 Task: For heading Use Montserrat with brown colour.  font size for heading22,  'Change the font style of data to'Montserrat and font size to 14,  Change the alignment of both headline & data to Align left In the sheet   Elevation Sales log   book
Action: Mouse moved to (24, 130)
Screenshot: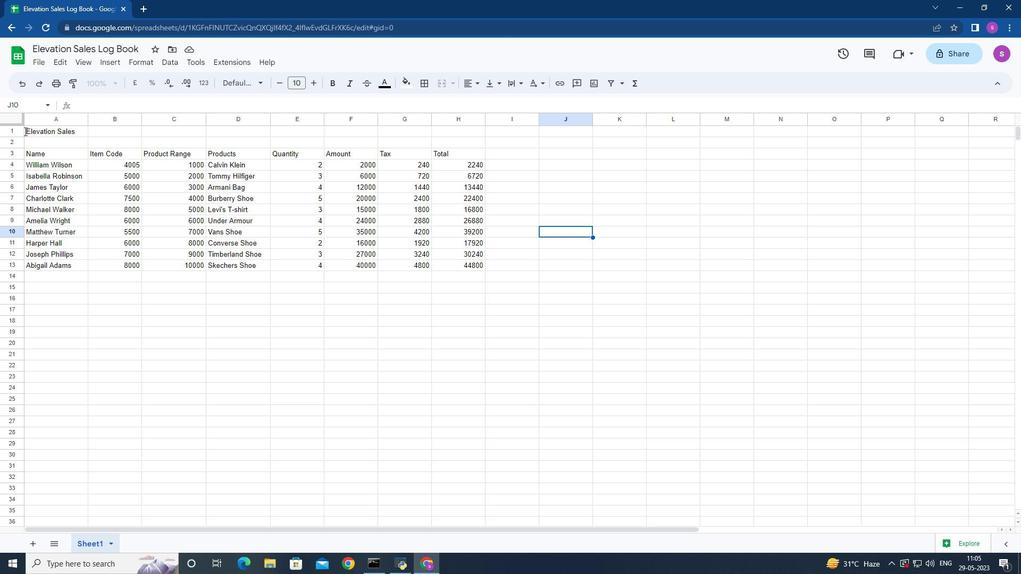 
Action: Mouse pressed left at (24, 130)
Screenshot: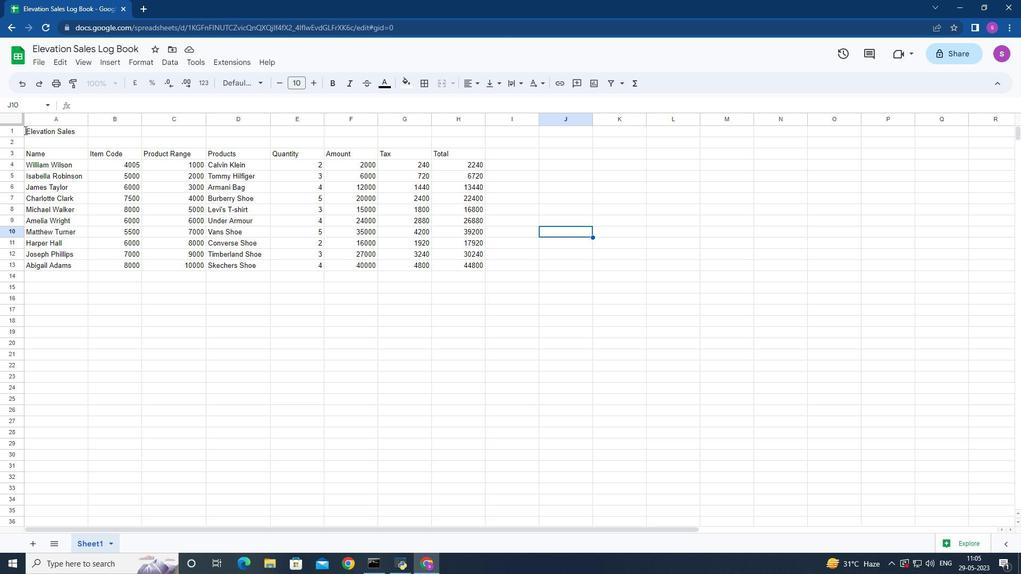 
Action: Mouse moved to (27, 127)
Screenshot: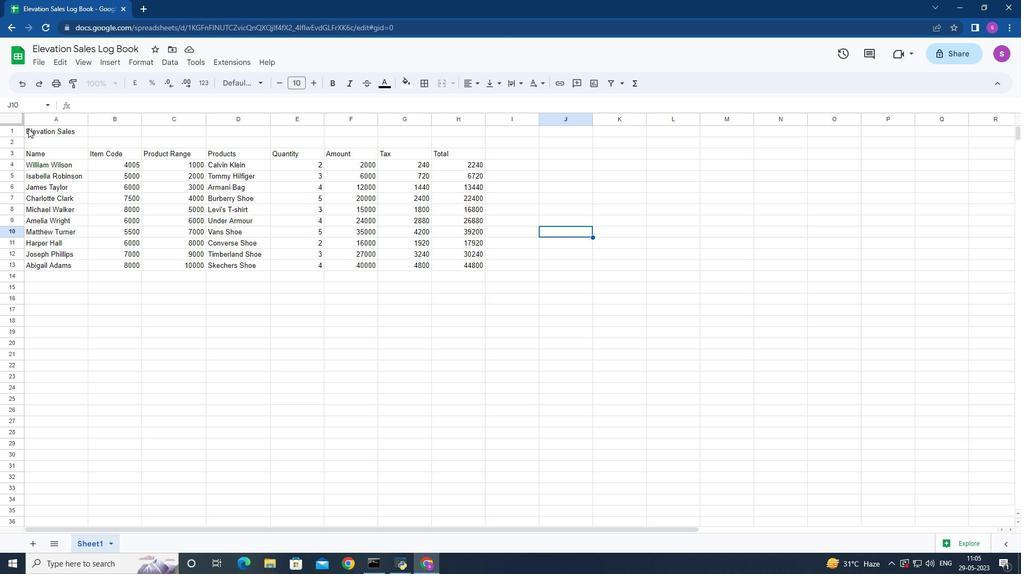 
Action: Mouse pressed left at (27, 127)
Screenshot: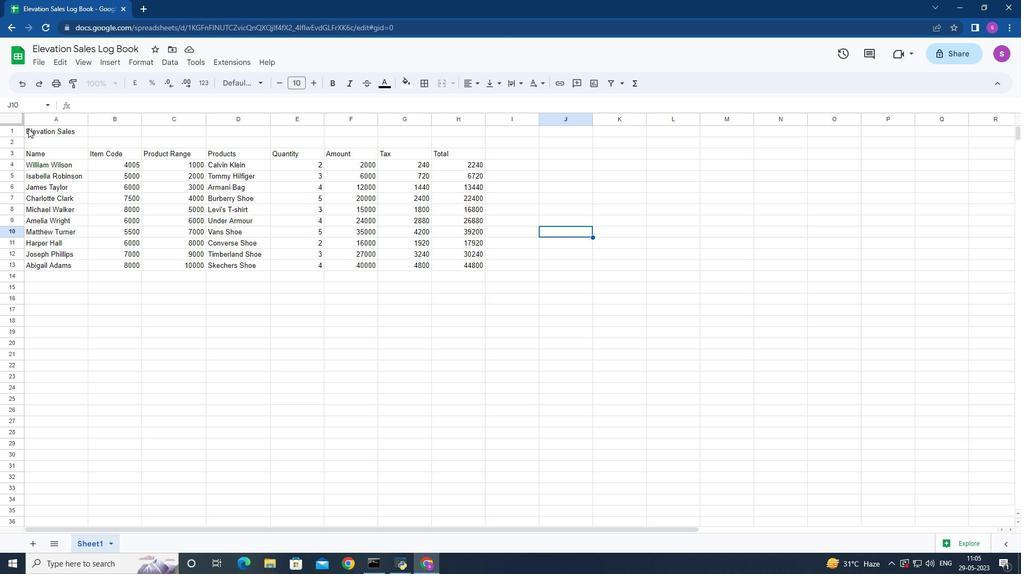 
Action: Mouse moved to (146, 319)
Screenshot: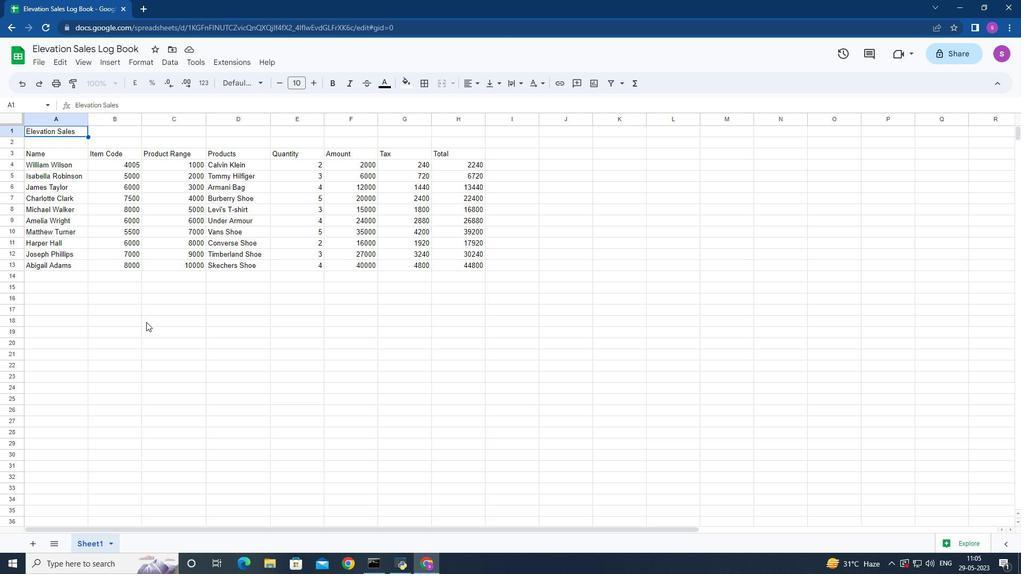 
Action: Mouse pressed left at (146, 319)
Screenshot: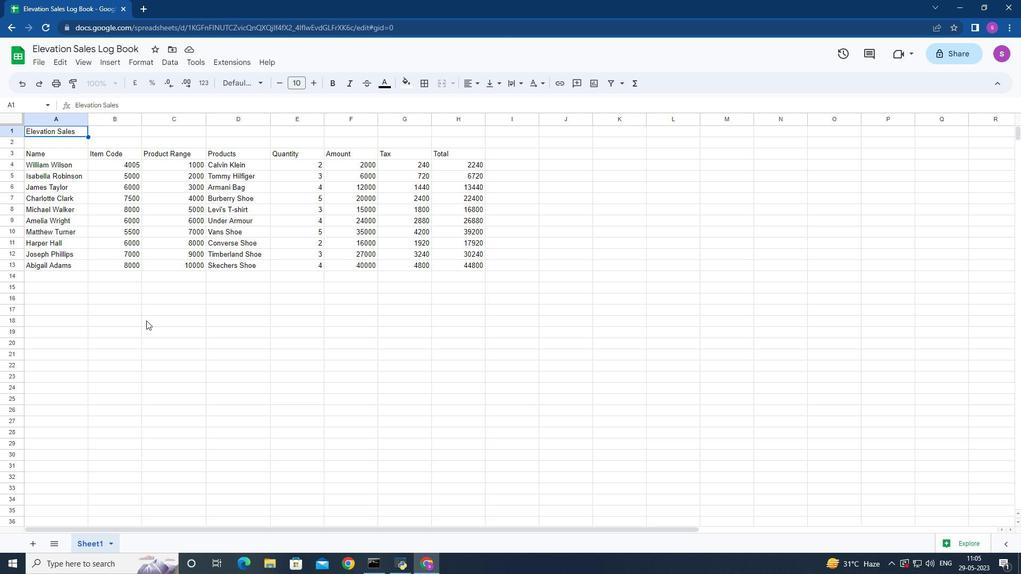 
Action: Mouse moved to (27, 129)
Screenshot: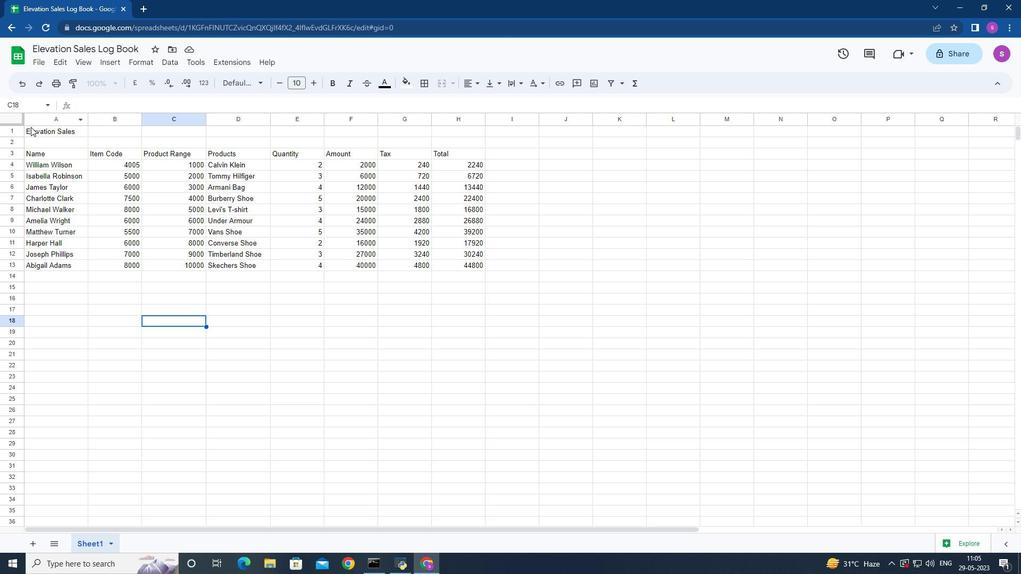 
Action: Mouse pressed left at (27, 129)
Screenshot: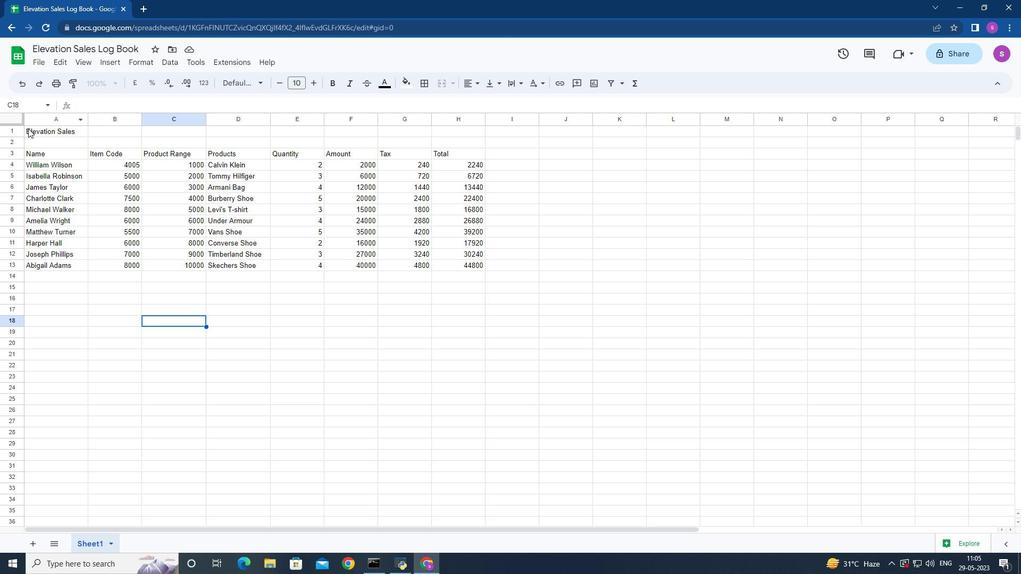 
Action: Mouse moved to (309, 80)
Screenshot: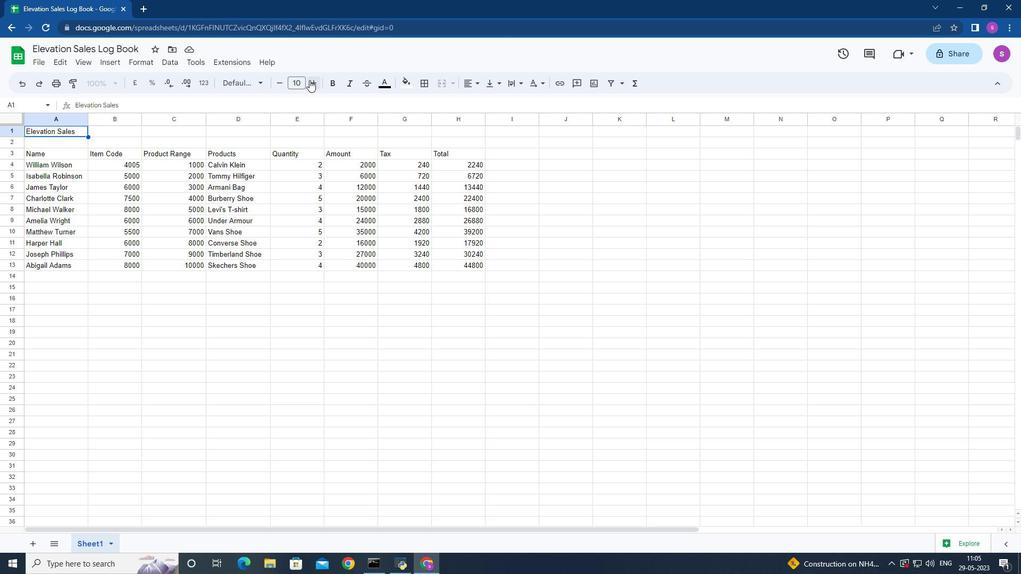 
Action: Mouse pressed left at (309, 80)
Screenshot: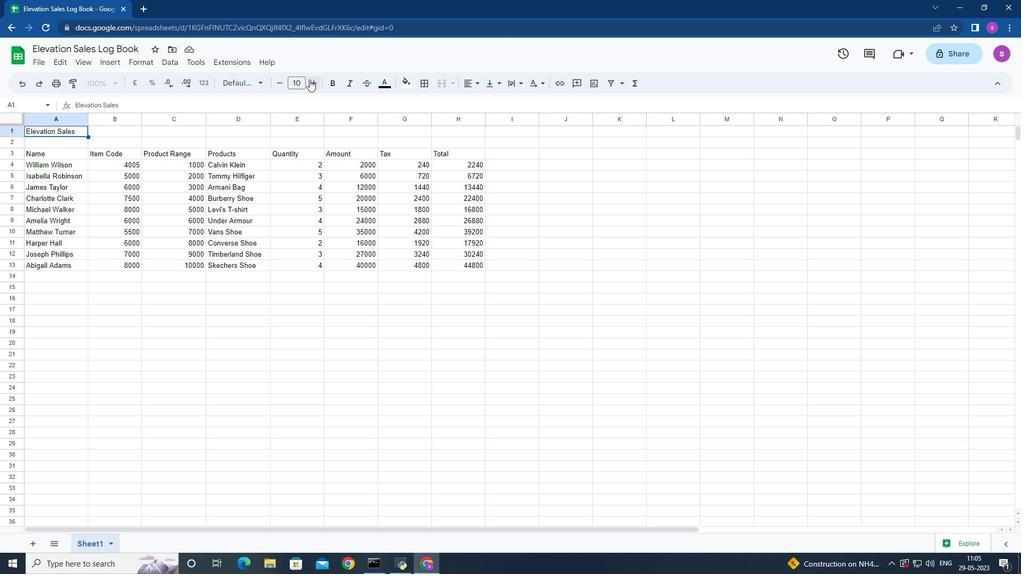 
Action: Mouse moved to (311, 80)
Screenshot: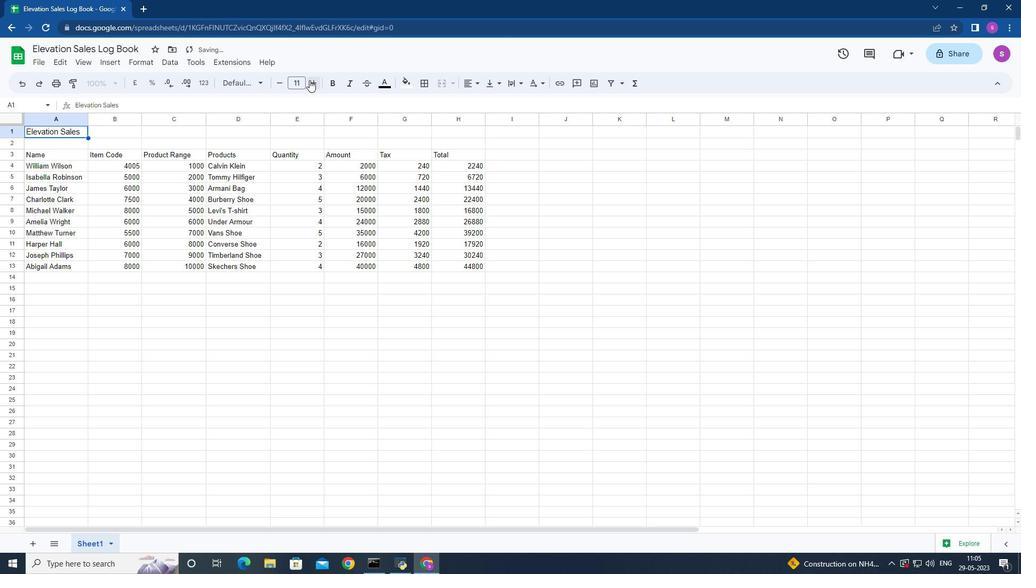 
Action: Mouse pressed left at (311, 80)
Screenshot: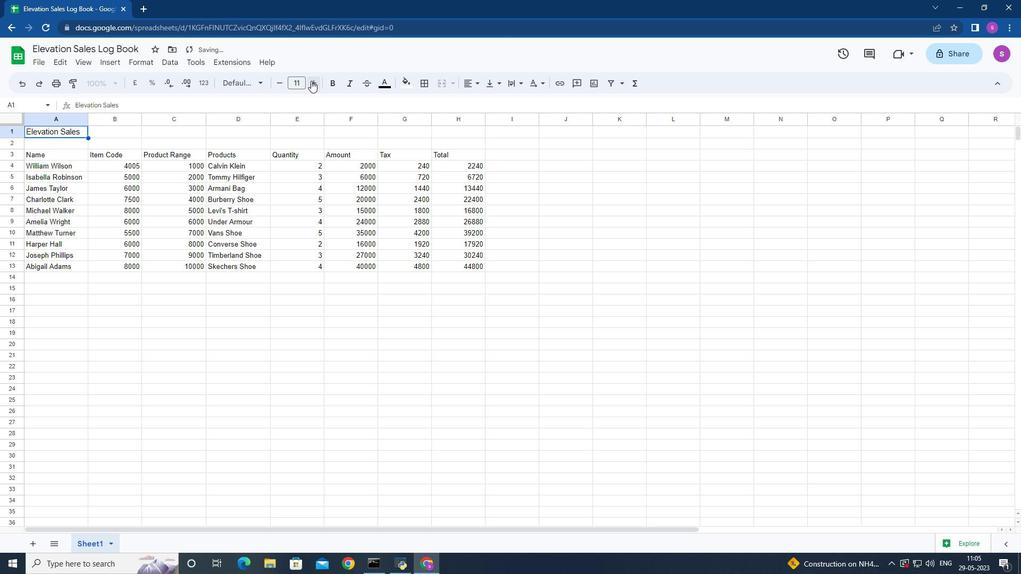 
Action: Mouse pressed left at (311, 80)
Screenshot: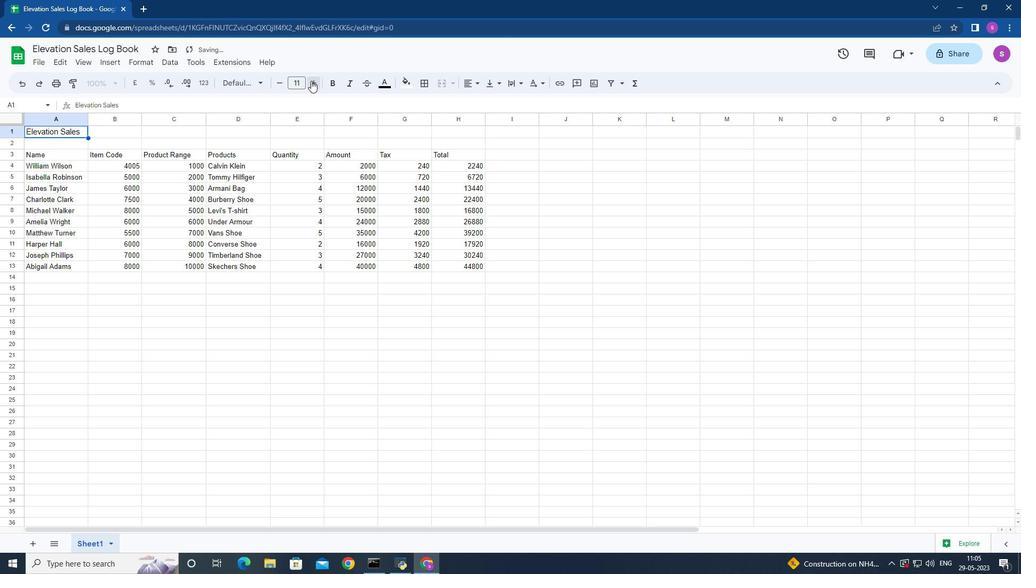 
Action: Mouse pressed left at (311, 80)
Screenshot: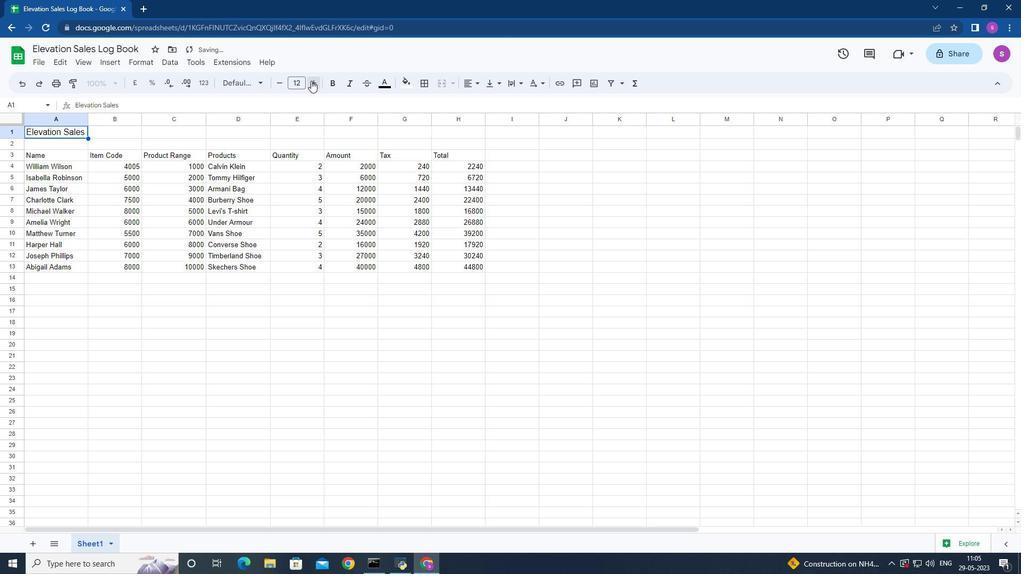 
Action: Mouse moved to (311, 80)
Screenshot: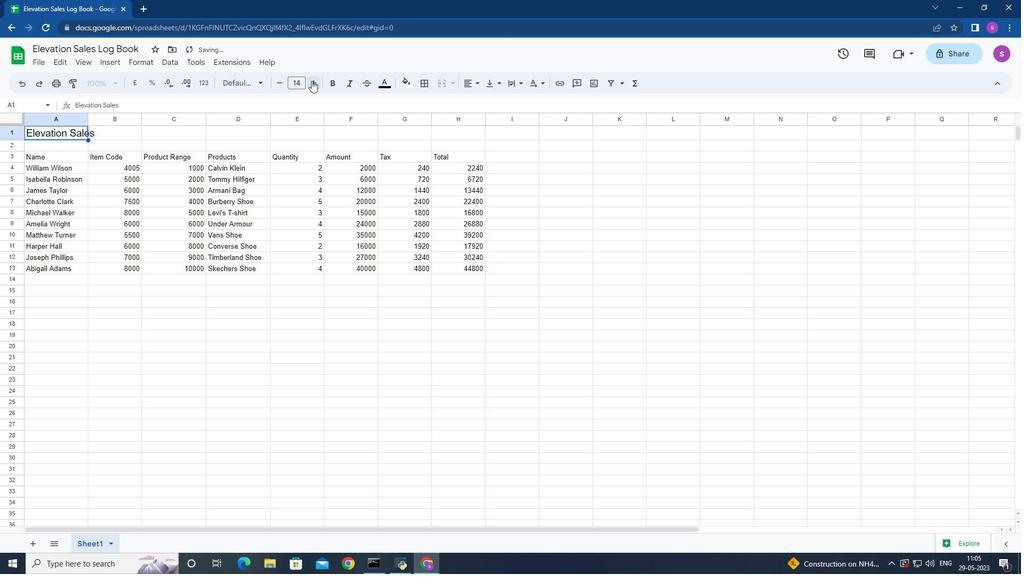 
Action: Mouse pressed left at (311, 80)
Screenshot: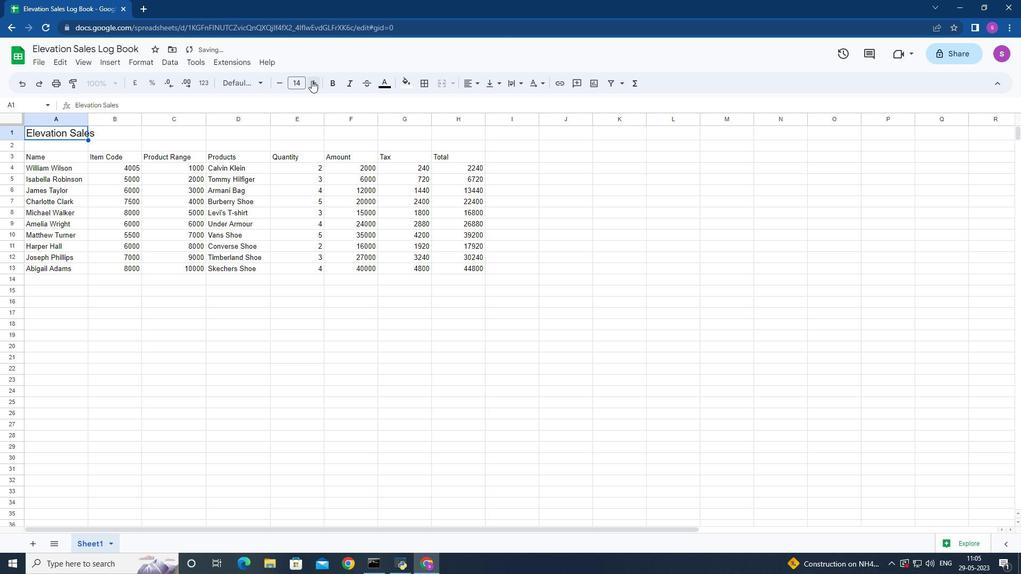 
Action: Mouse pressed left at (311, 80)
Screenshot: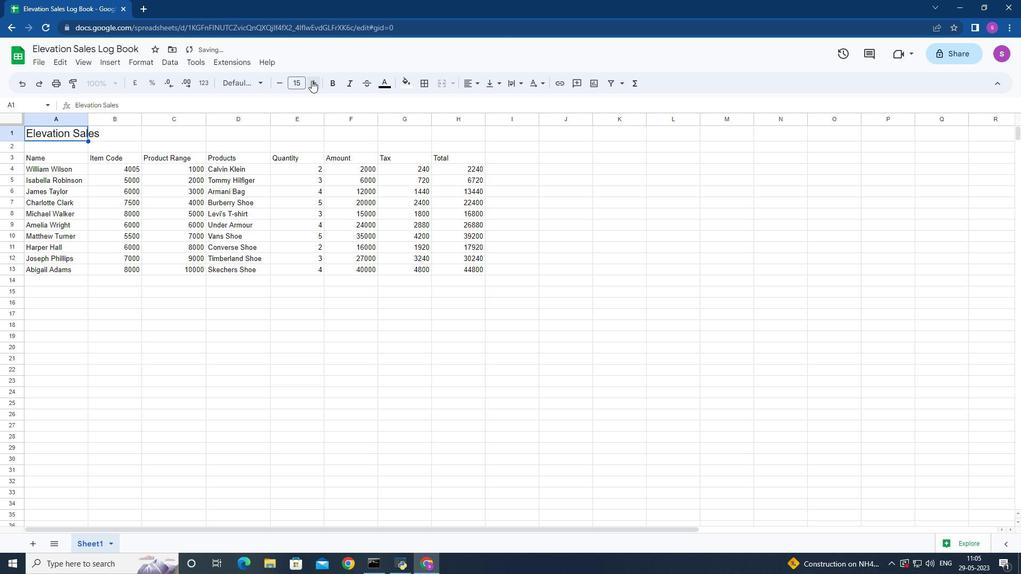 
Action: Mouse pressed left at (311, 80)
Screenshot: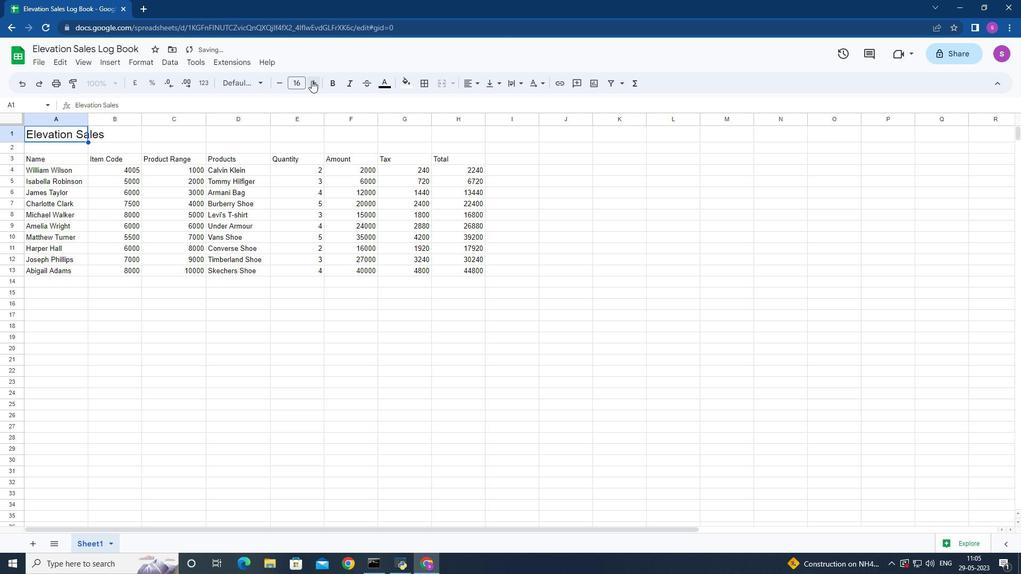 
Action: Mouse pressed left at (311, 80)
Screenshot: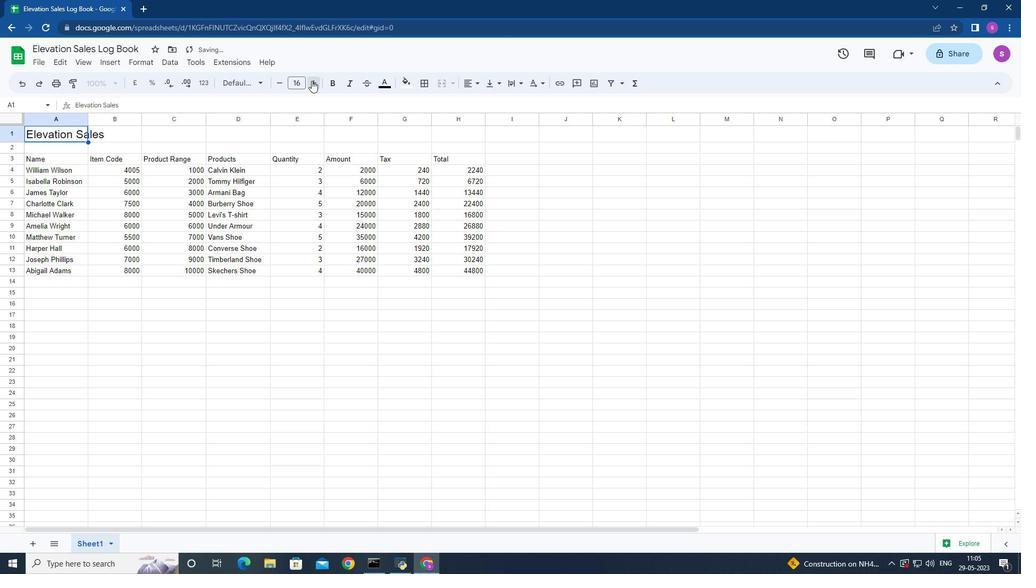 
Action: Mouse pressed left at (311, 80)
Screenshot: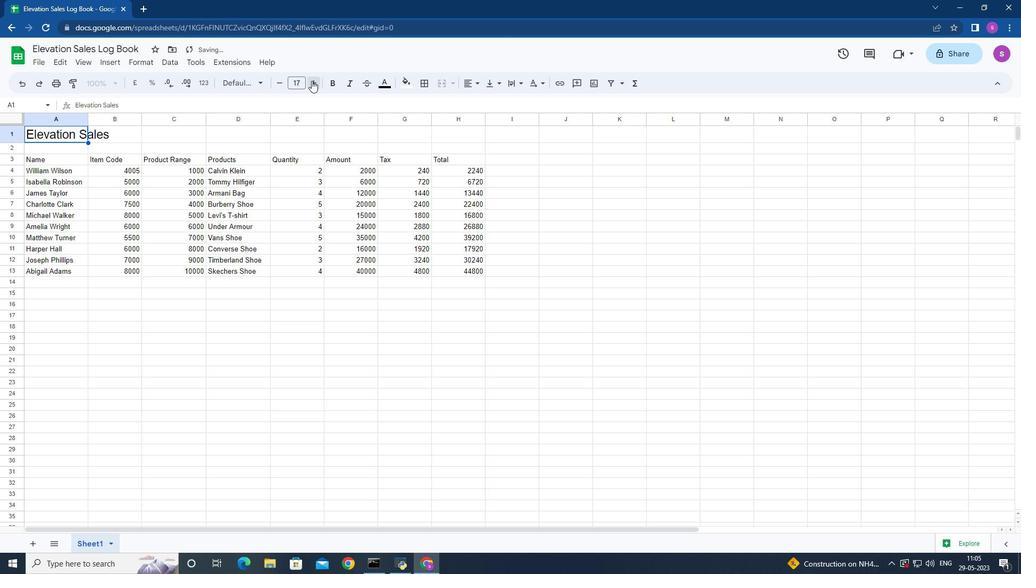 
Action: Mouse pressed left at (311, 80)
Screenshot: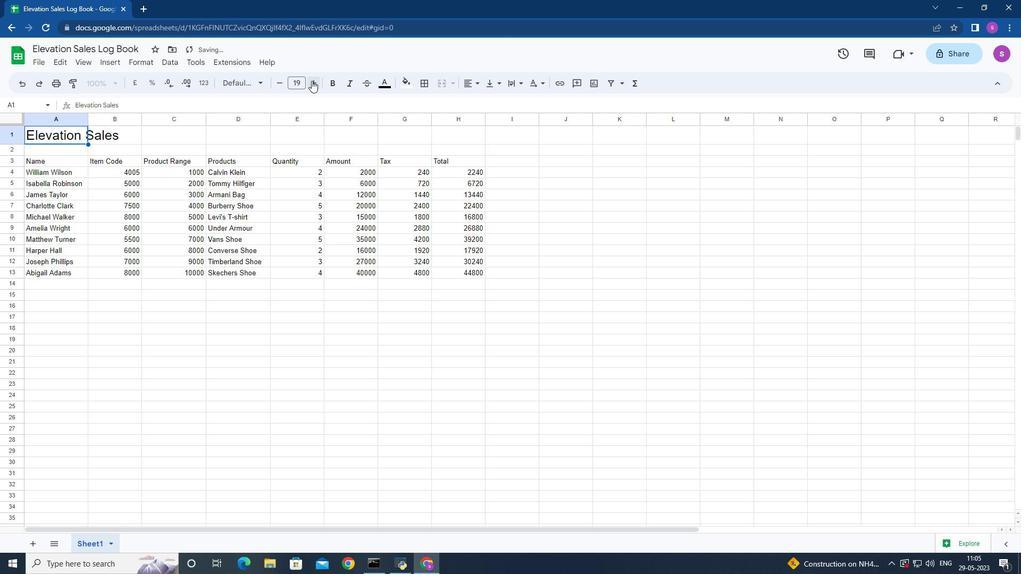 
Action: Mouse pressed left at (311, 80)
Screenshot: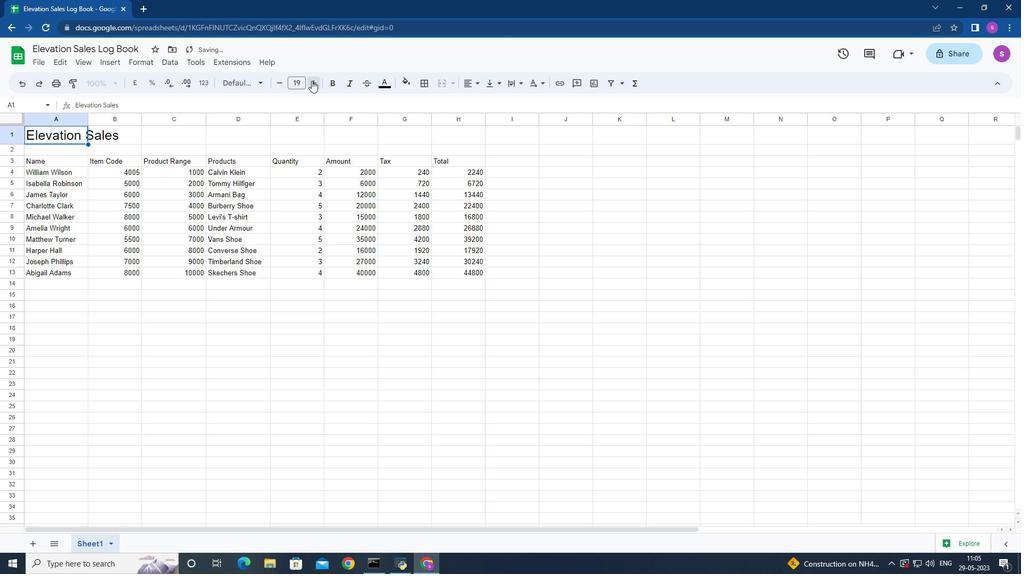 
Action: Mouse pressed left at (311, 80)
Screenshot: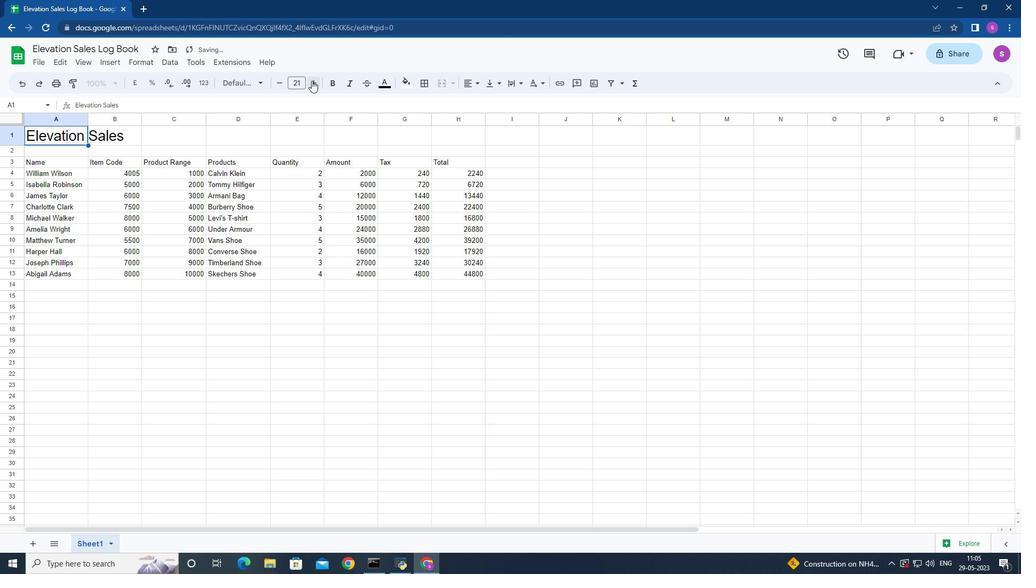 
Action: Mouse moved to (385, 85)
Screenshot: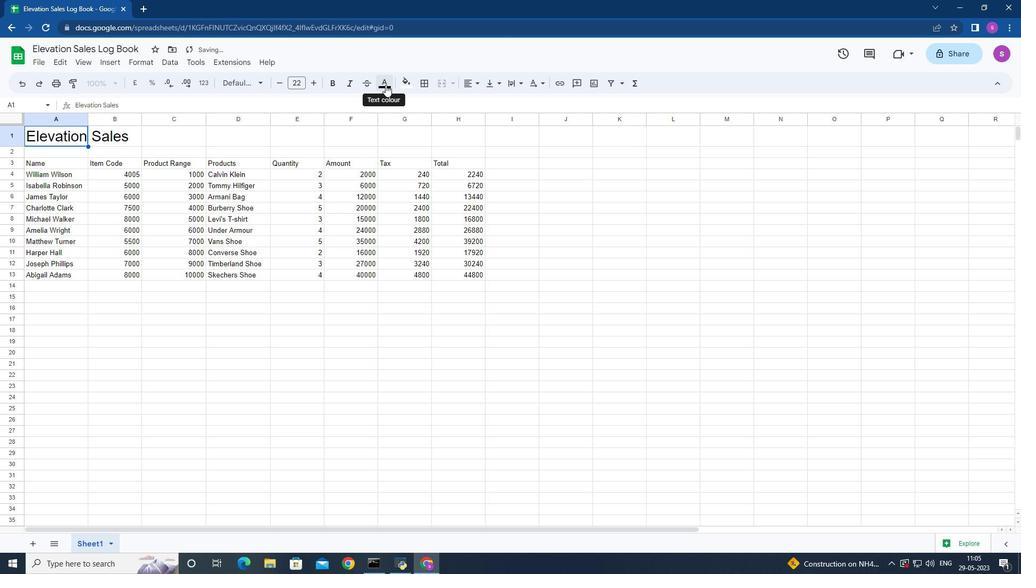 
Action: Mouse pressed left at (385, 85)
Screenshot: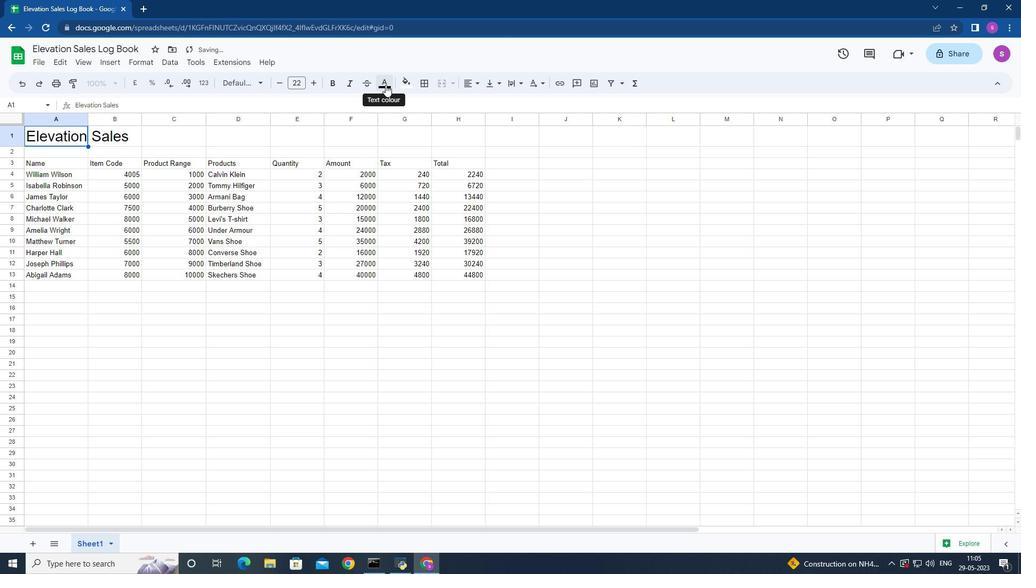 
Action: Mouse moved to (385, 131)
Screenshot: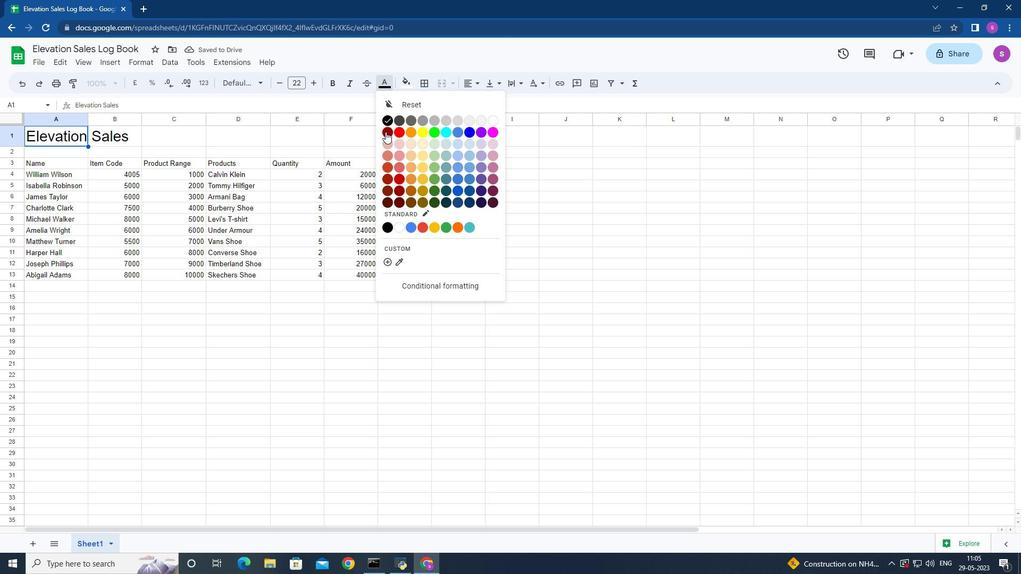 
Action: Mouse pressed left at (385, 131)
Screenshot: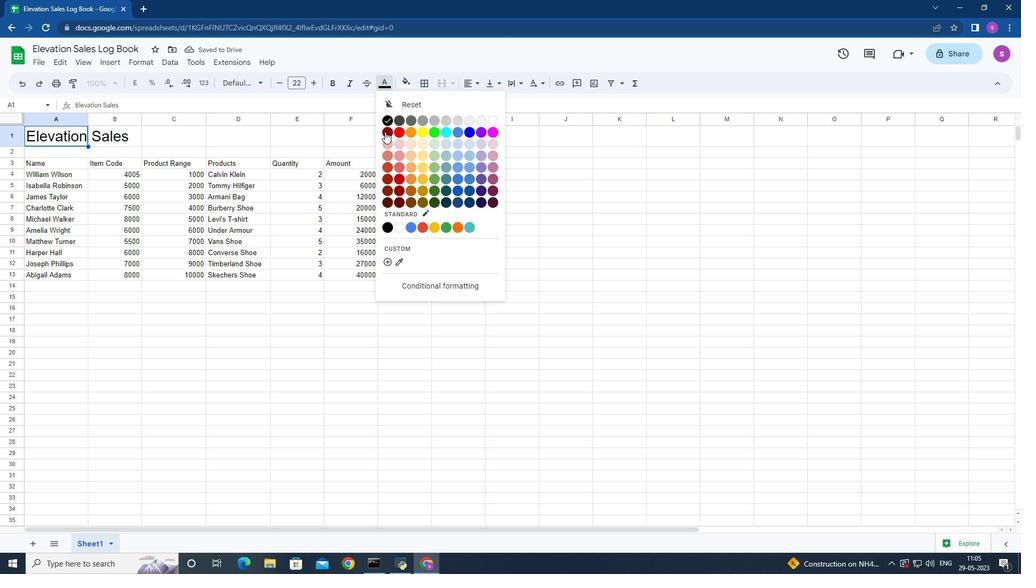 
Action: Mouse moved to (261, 81)
Screenshot: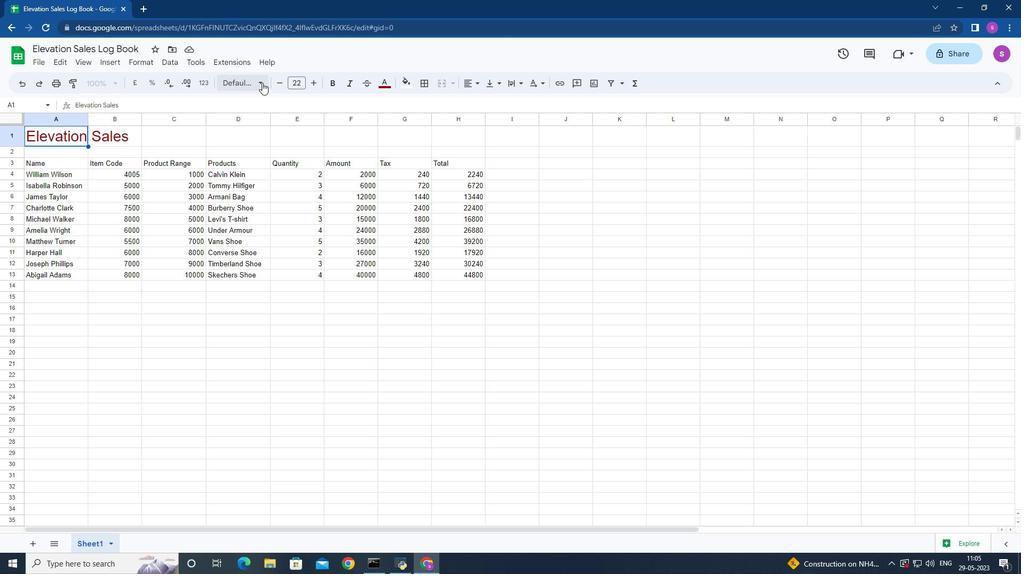 
Action: Mouse pressed left at (261, 81)
Screenshot: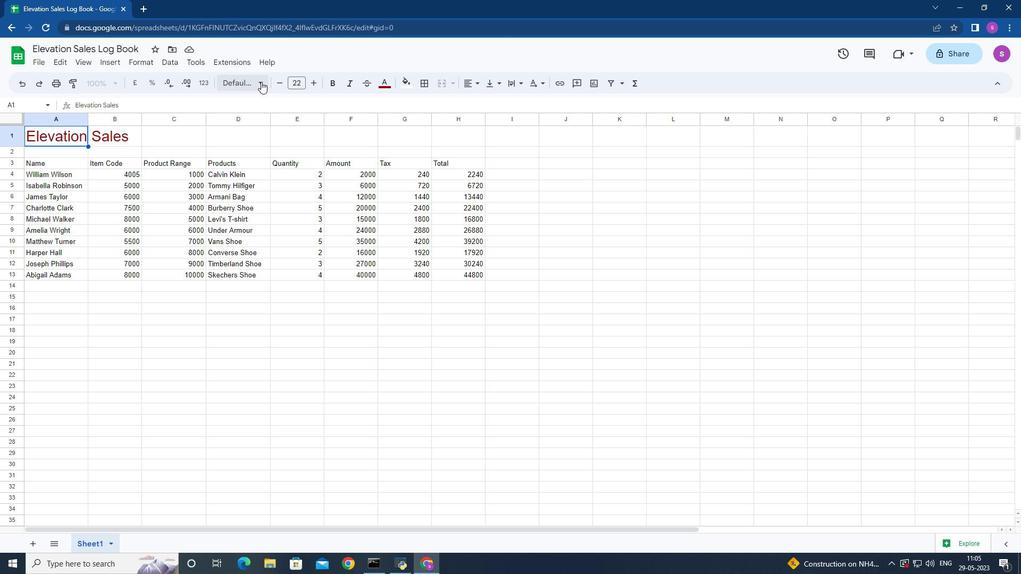
Action: Mouse moved to (275, 440)
Screenshot: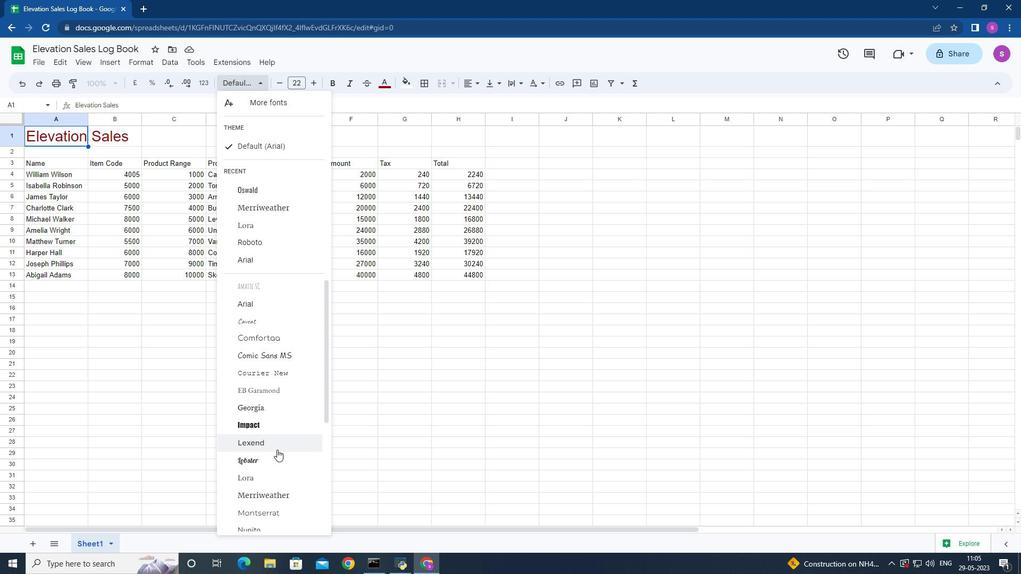 
Action: Mouse scrolled (275, 439) with delta (0, 0)
Screenshot: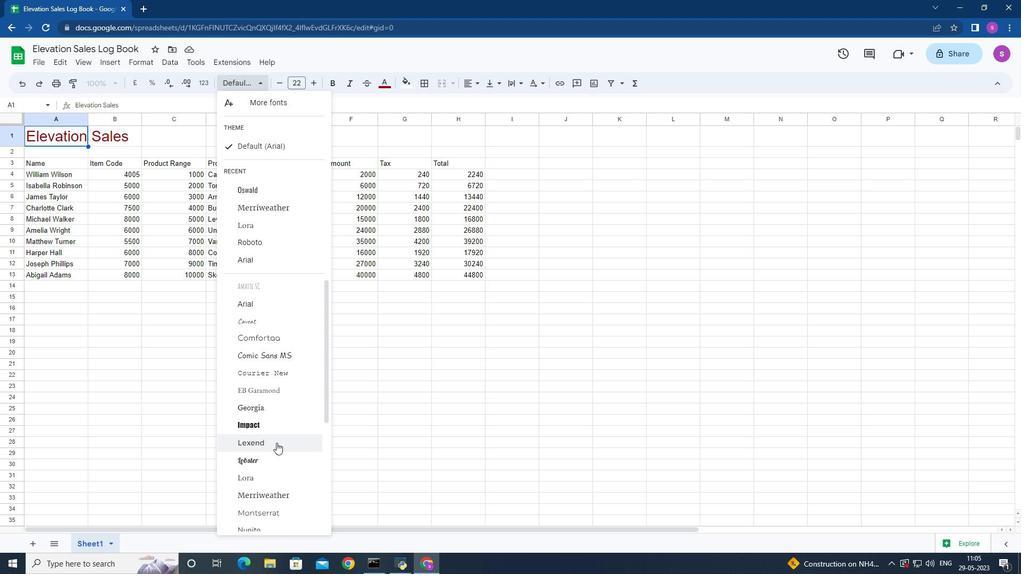 
Action: Mouse moved to (275, 439)
Screenshot: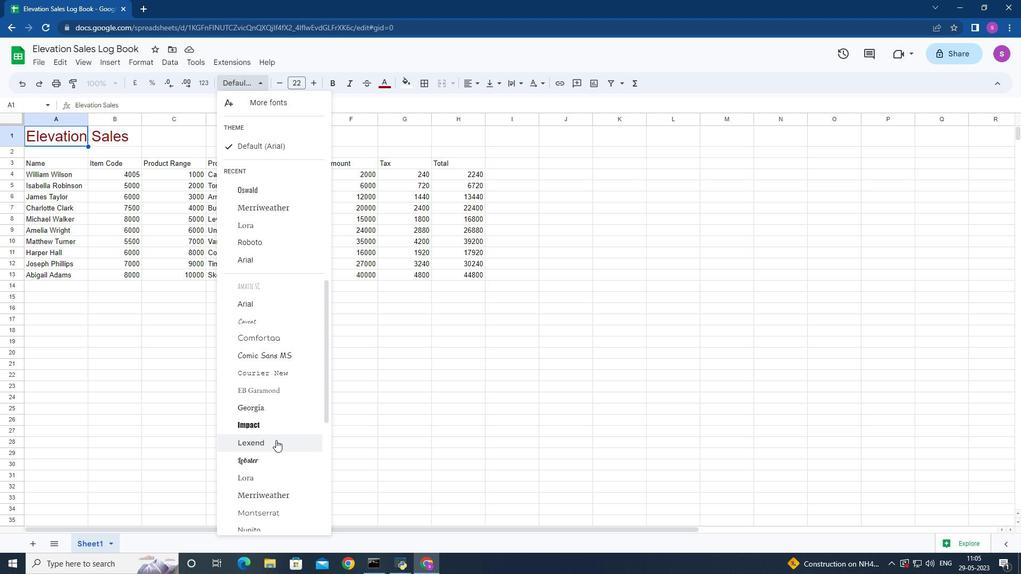 
Action: Mouse scrolled (275, 439) with delta (0, 0)
Screenshot: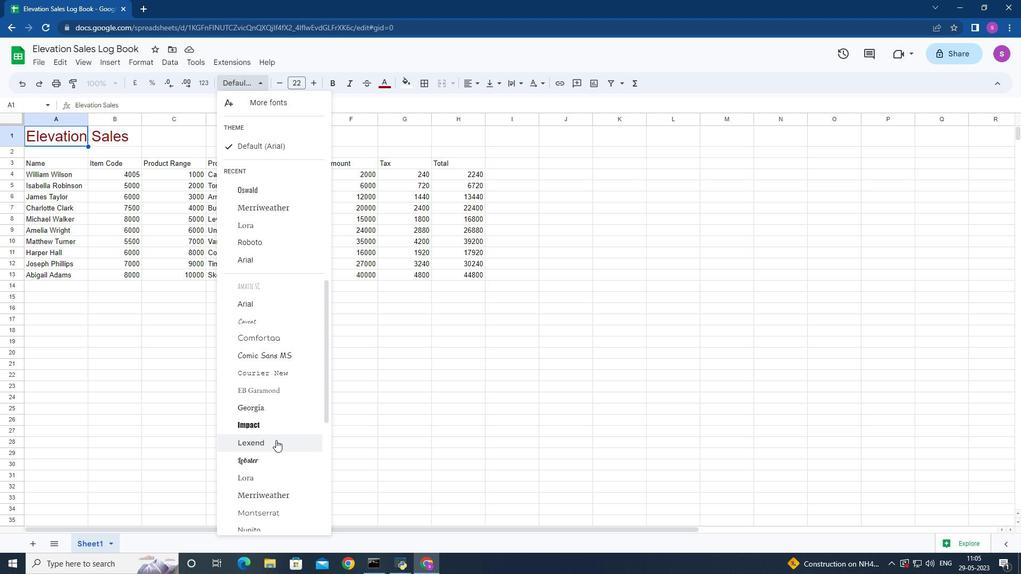 
Action: Mouse moved to (278, 403)
Screenshot: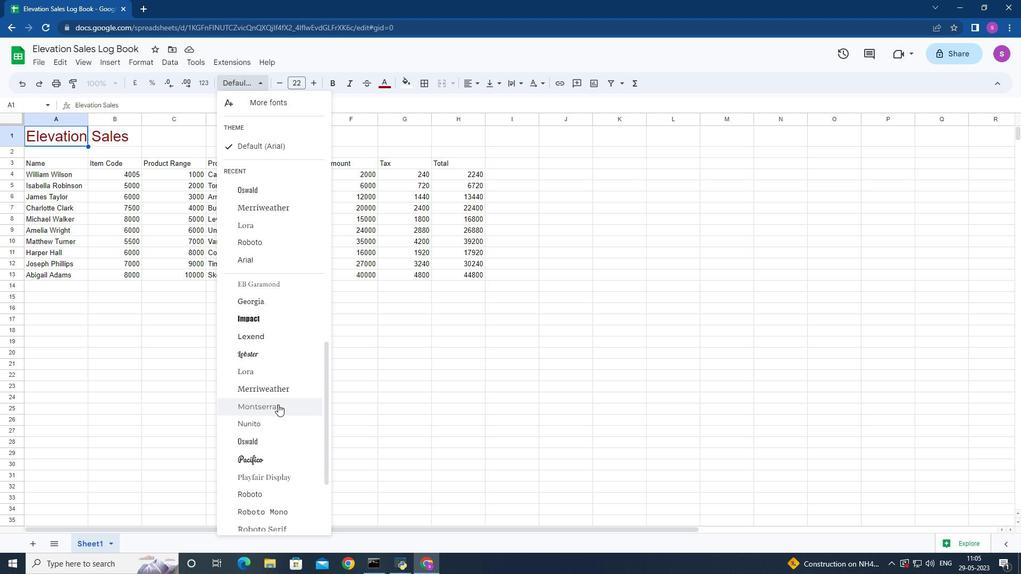 
Action: Mouse pressed left at (278, 403)
Screenshot: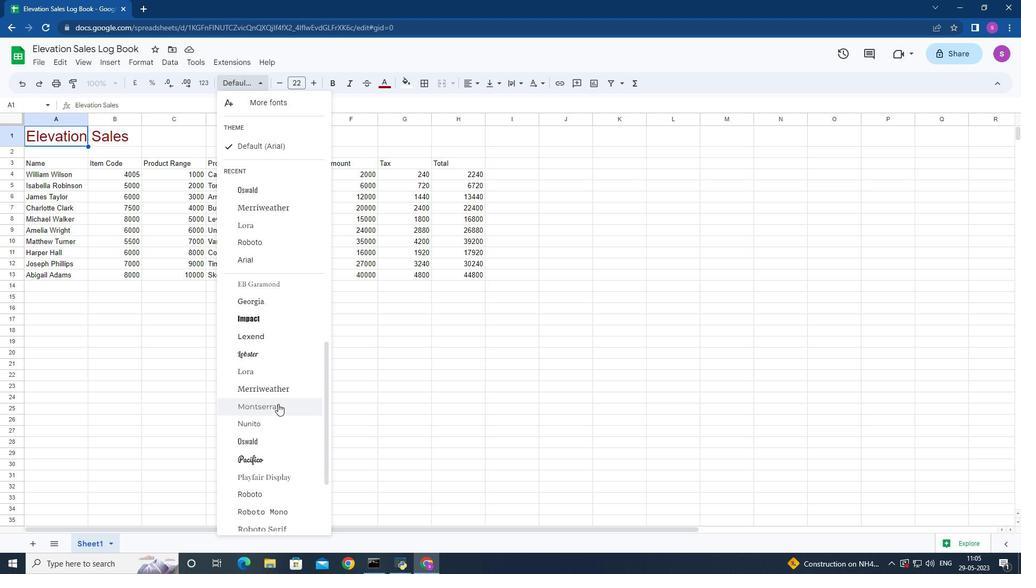 
Action: Mouse moved to (26, 159)
Screenshot: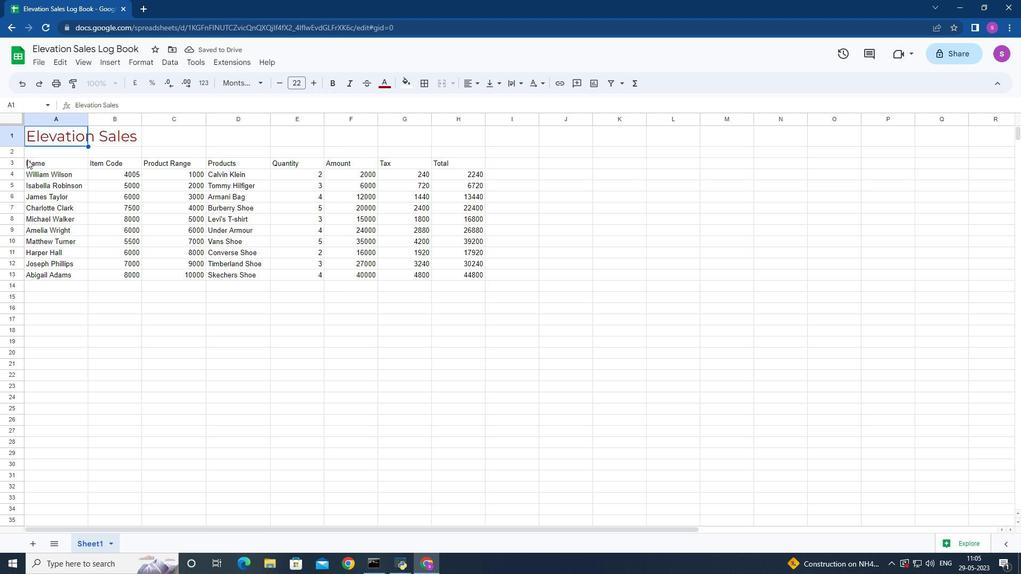 
Action: Mouse pressed left at (26, 159)
Screenshot: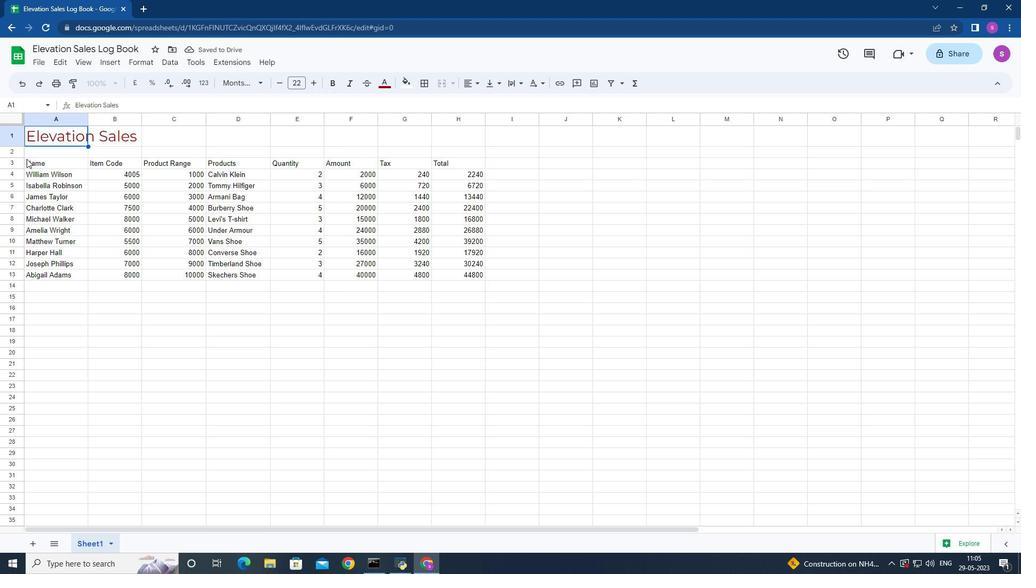 
Action: Mouse moved to (258, 82)
Screenshot: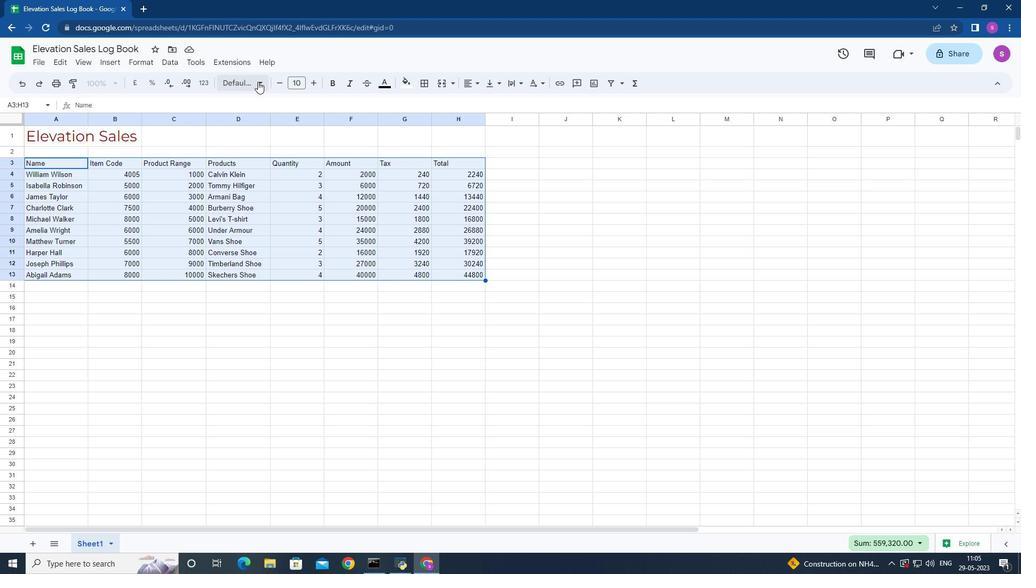 
Action: Mouse pressed left at (258, 82)
Screenshot: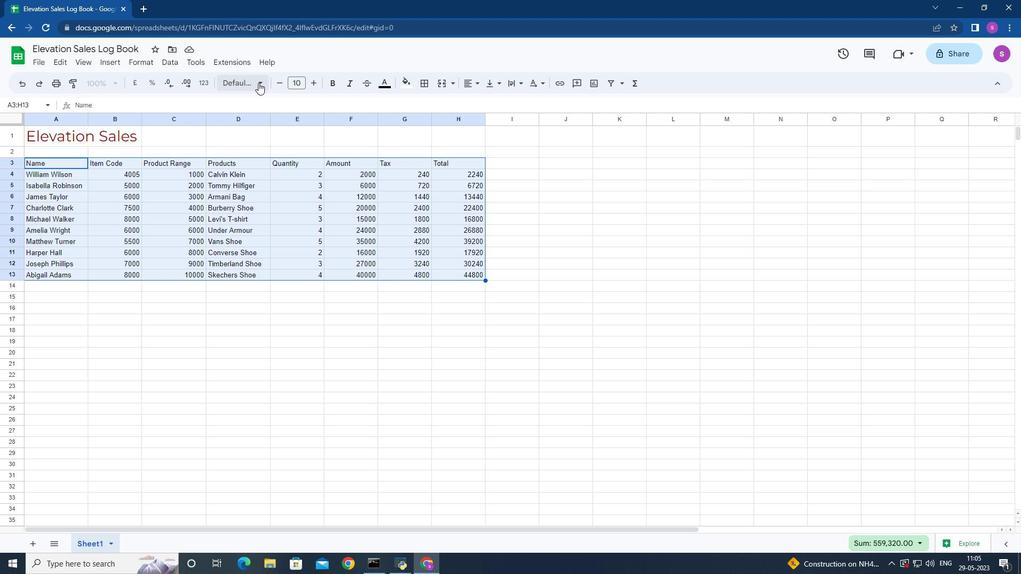 
Action: Mouse moved to (240, 363)
Screenshot: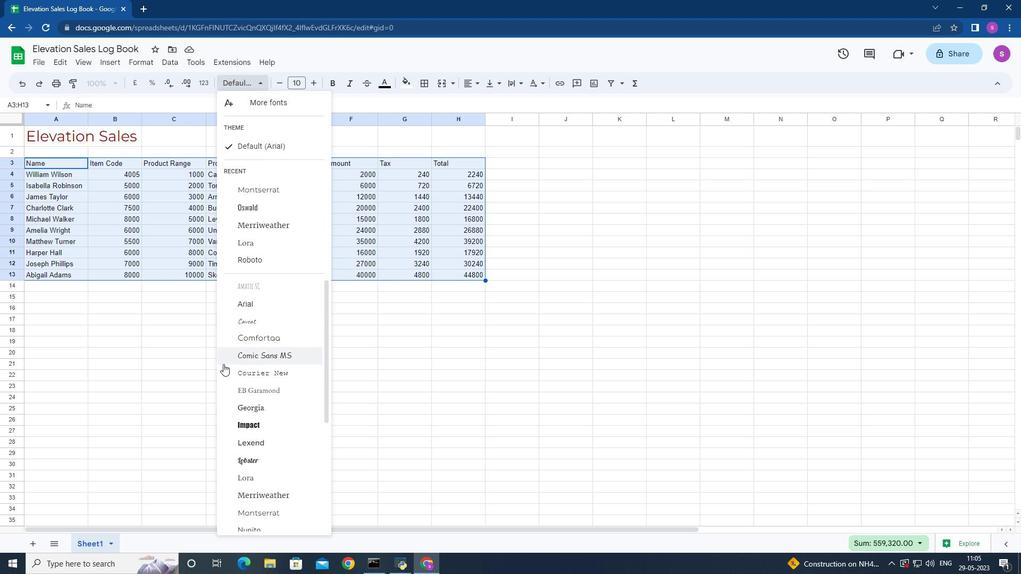 
Action: Mouse scrolled (240, 363) with delta (0, 0)
Screenshot: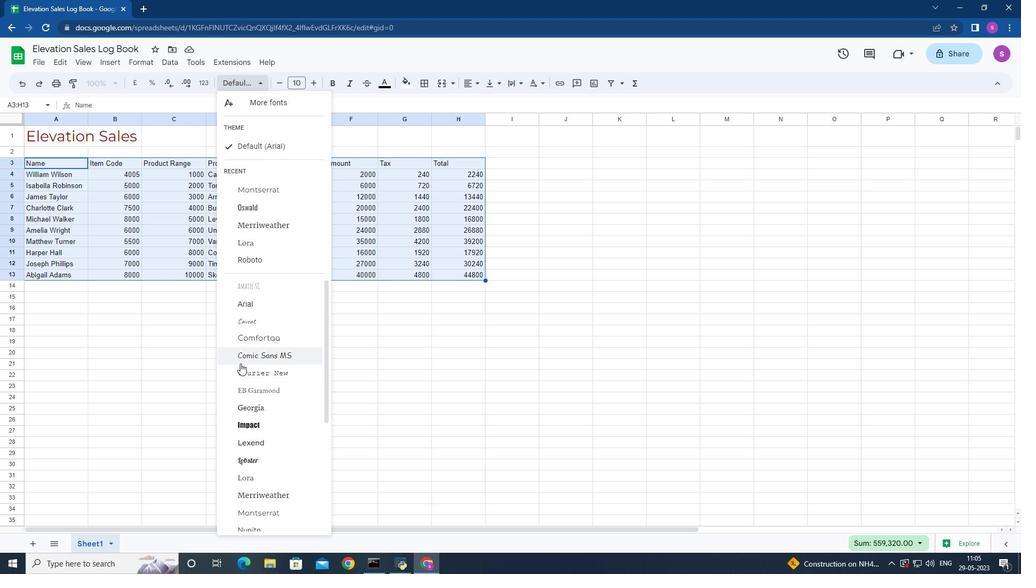 
Action: Mouse moved to (283, 457)
Screenshot: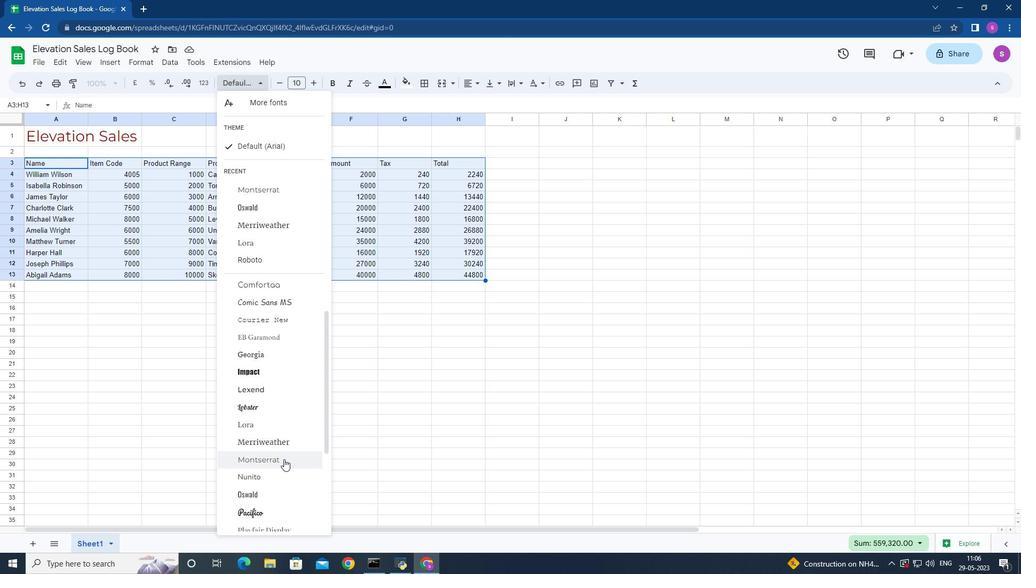 
Action: Mouse pressed left at (283, 457)
Screenshot: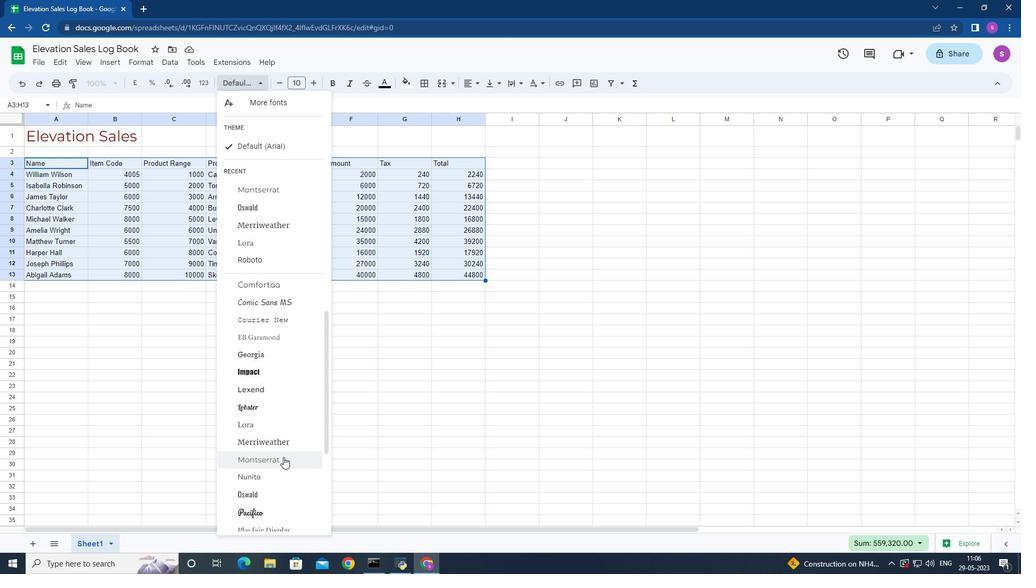 
Action: Mouse moved to (310, 85)
Screenshot: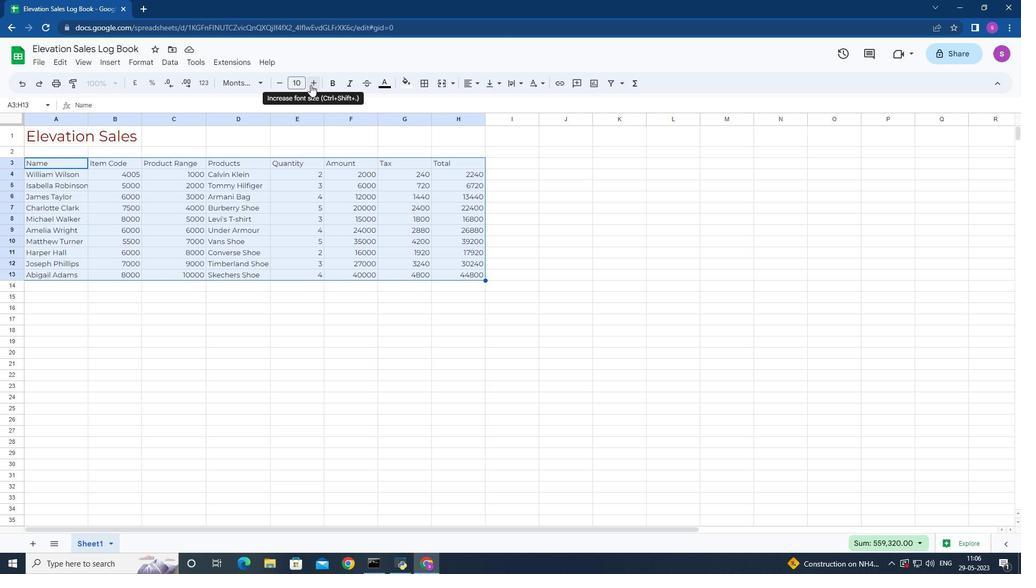 
Action: Mouse pressed left at (310, 85)
Screenshot: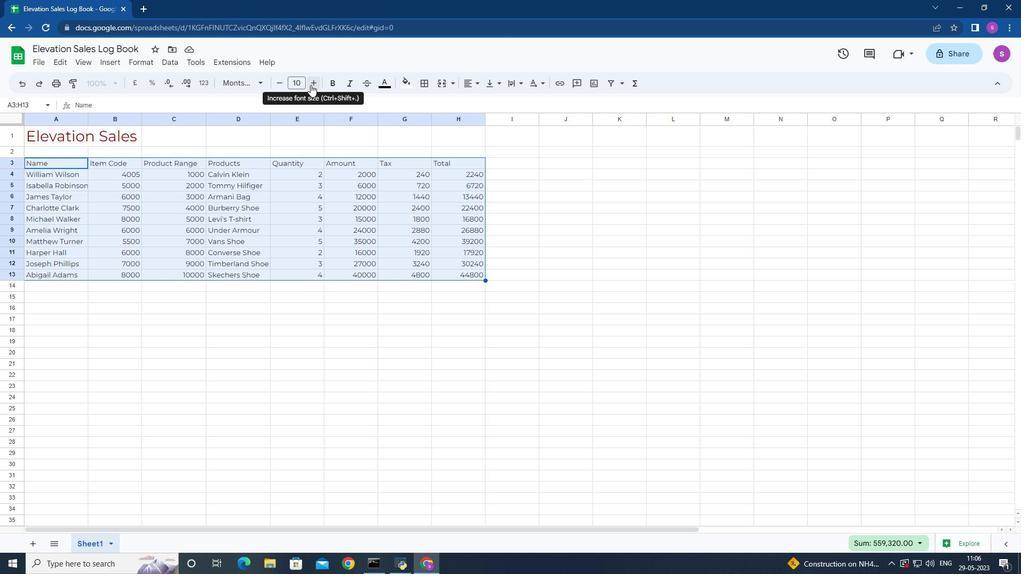 
Action: Mouse moved to (310, 85)
Screenshot: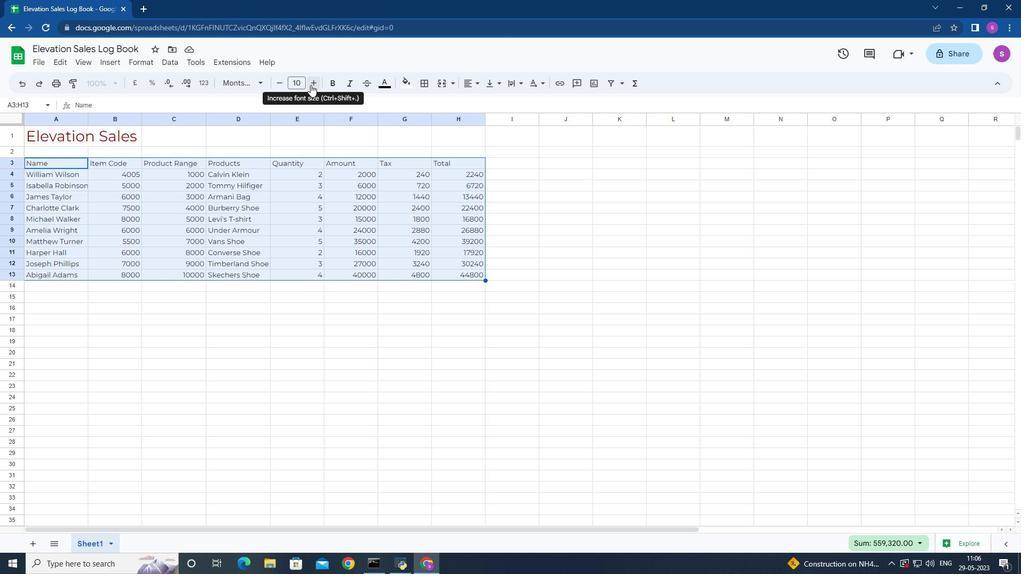 
Action: Mouse pressed left at (310, 85)
Screenshot: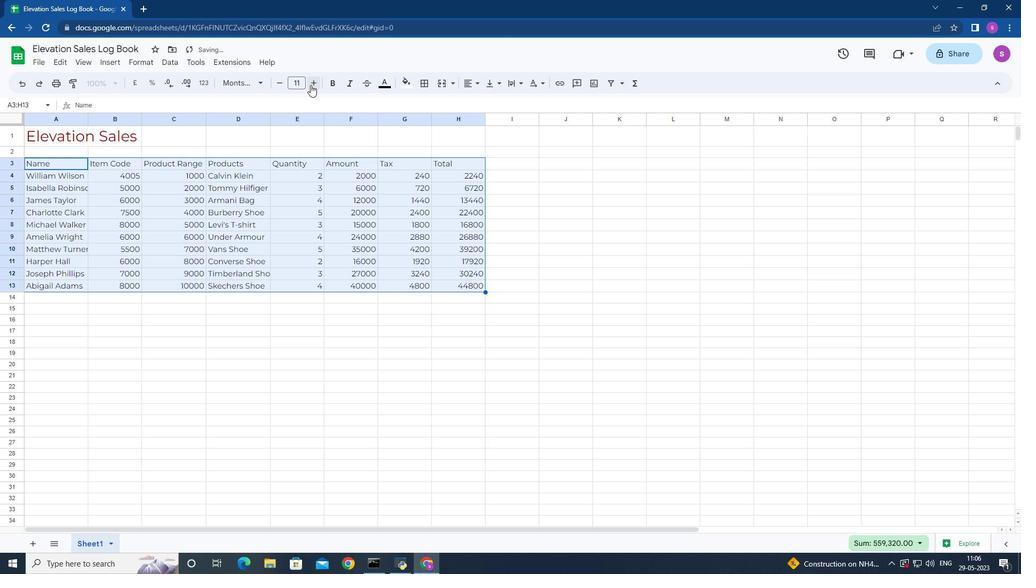 
Action: Mouse pressed left at (310, 85)
Screenshot: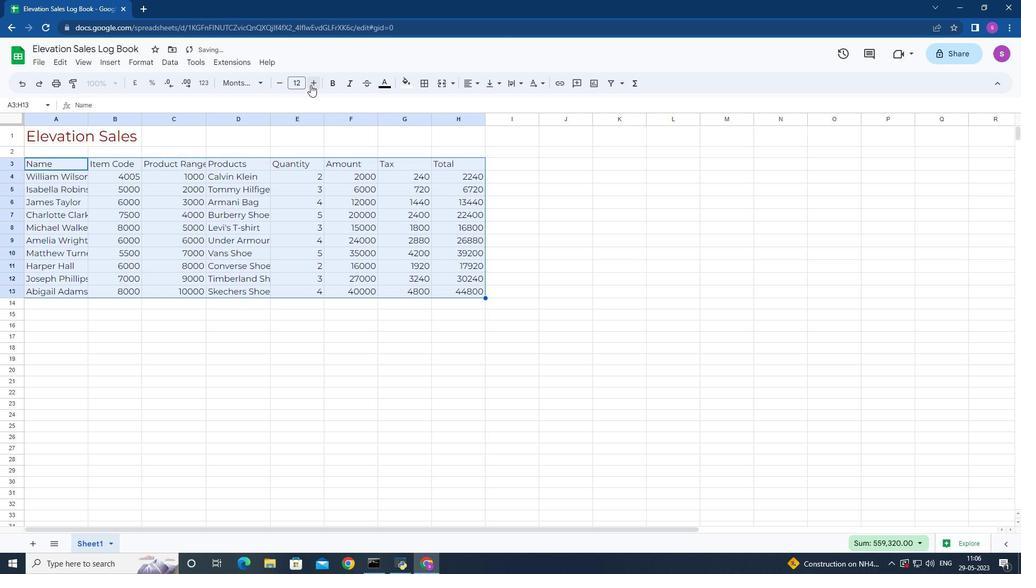 
Action: Mouse pressed left at (310, 85)
Screenshot: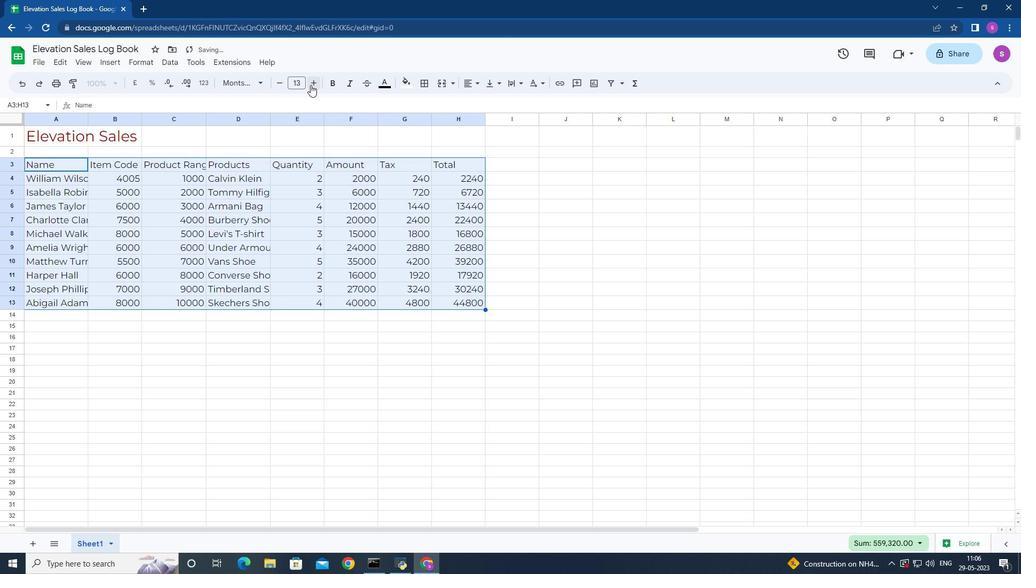 
Action: Mouse moved to (270, 123)
Screenshot: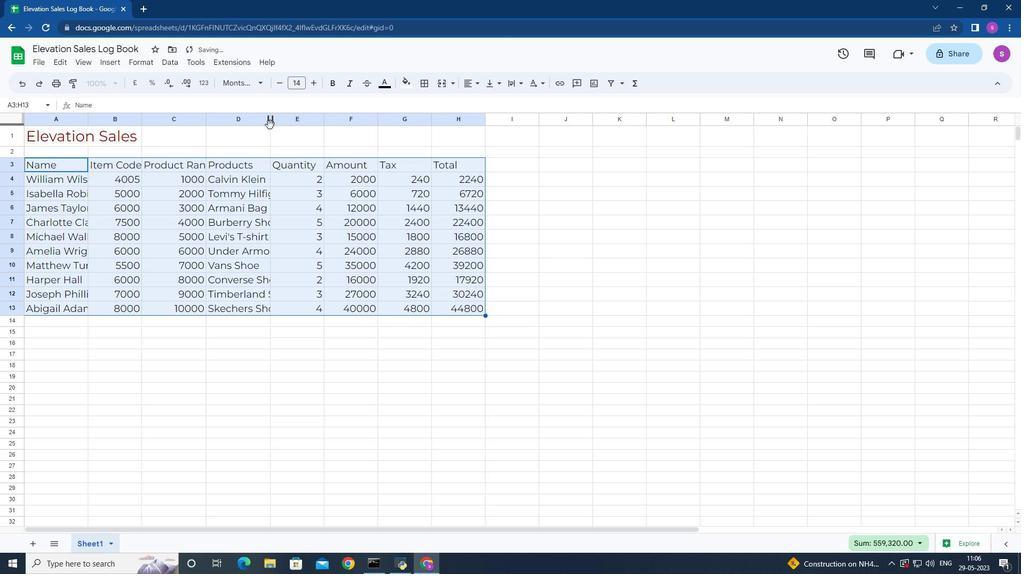 
Action: Mouse pressed left at (270, 123)
Screenshot: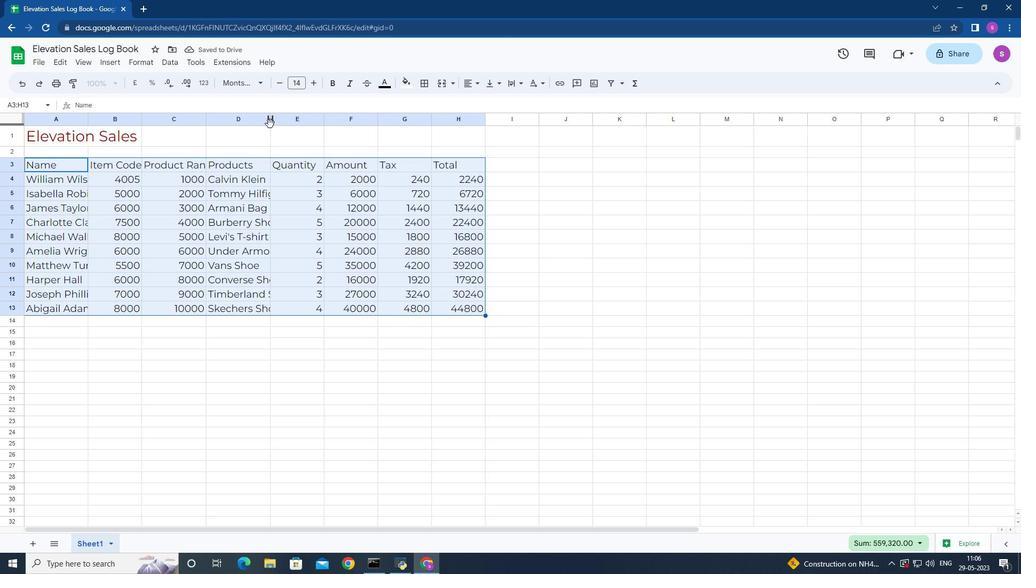 
Action: Mouse moved to (467, 84)
Screenshot: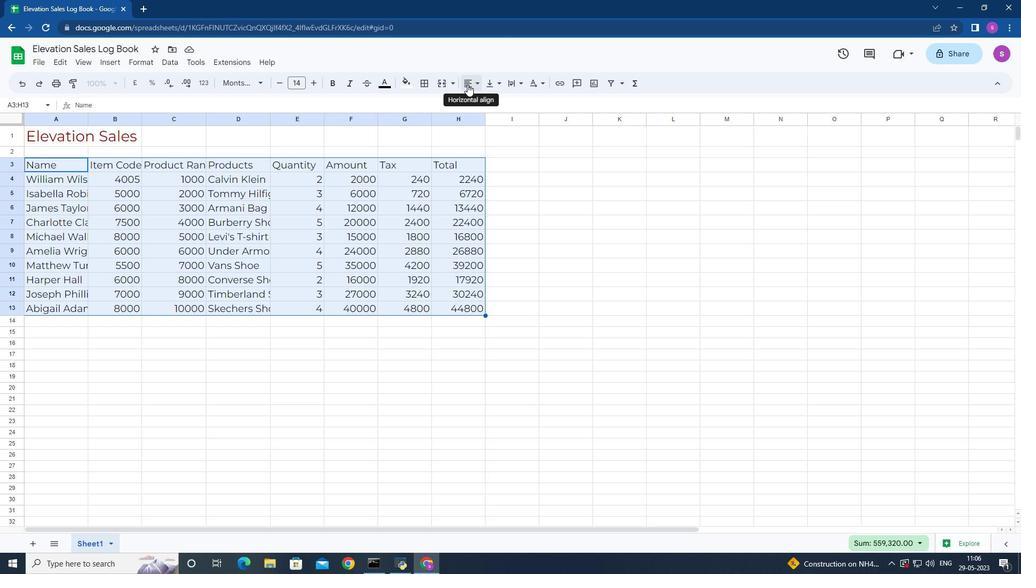 
Action: Mouse pressed left at (467, 84)
Screenshot: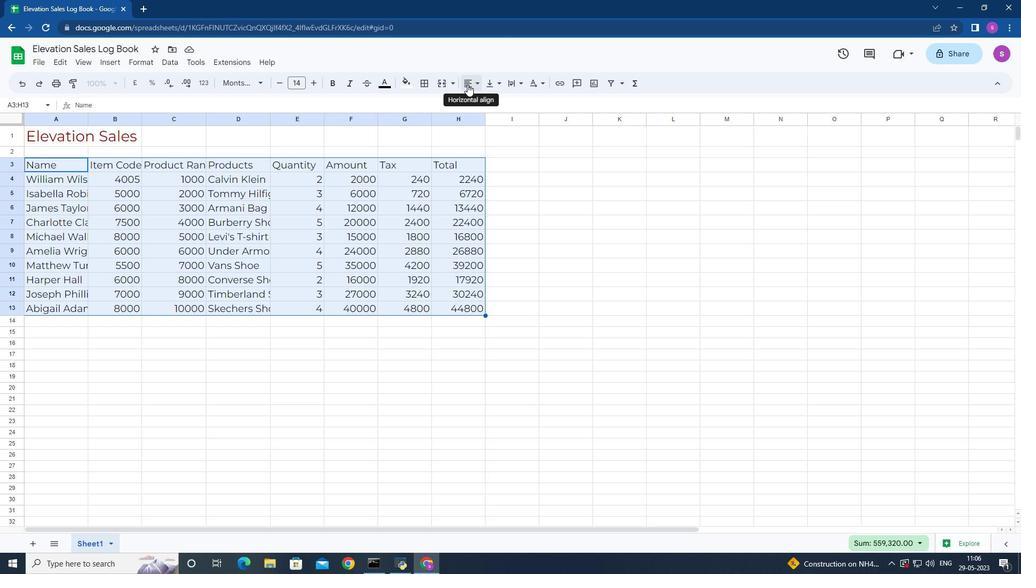 
Action: Mouse moved to (467, 105)
Screenshot: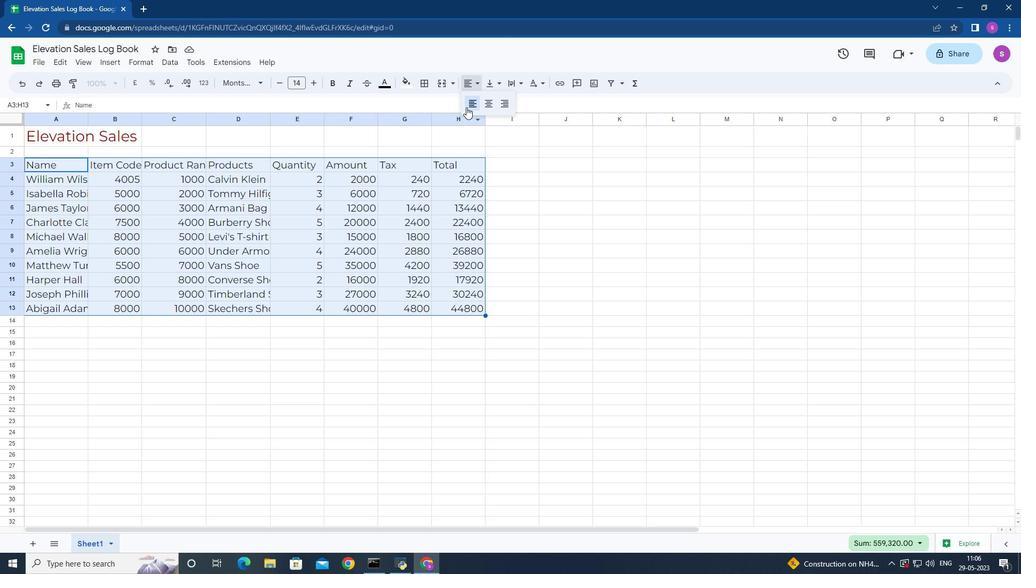 
Action: Mouse pressed left at (467, 105)
Screenshot: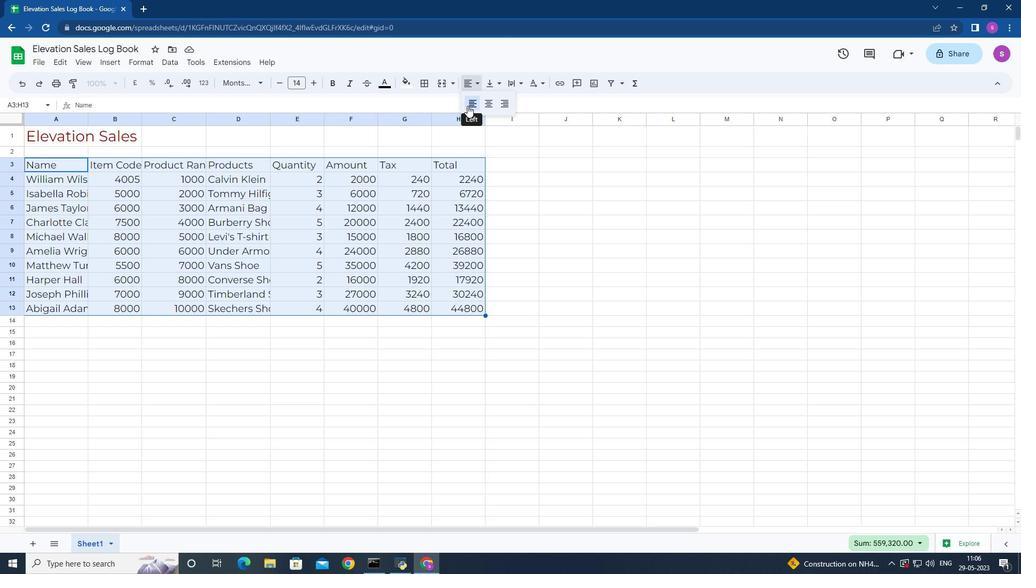 
Action: Mouse moved to (572, 301)
Screenshot: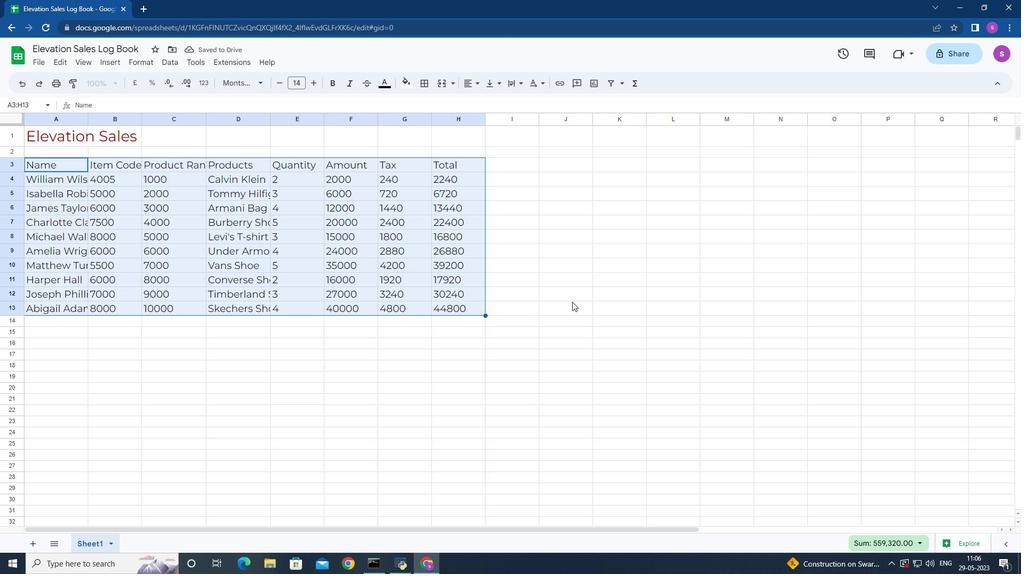 
Action: Mouse pressed left at (572, 301)
Screenshot: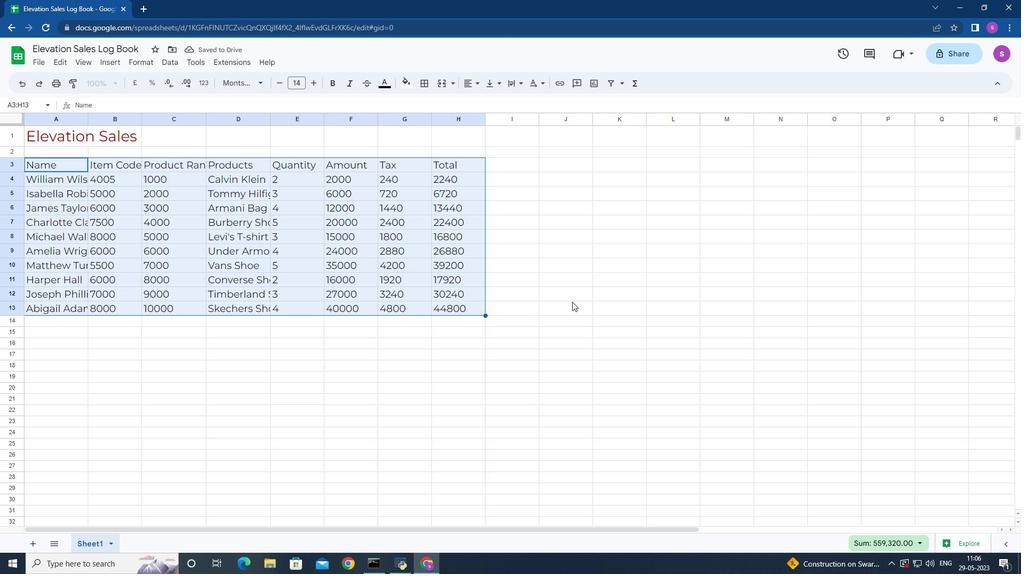 
Action: Mouse moved to (207, 121)
Screenshot: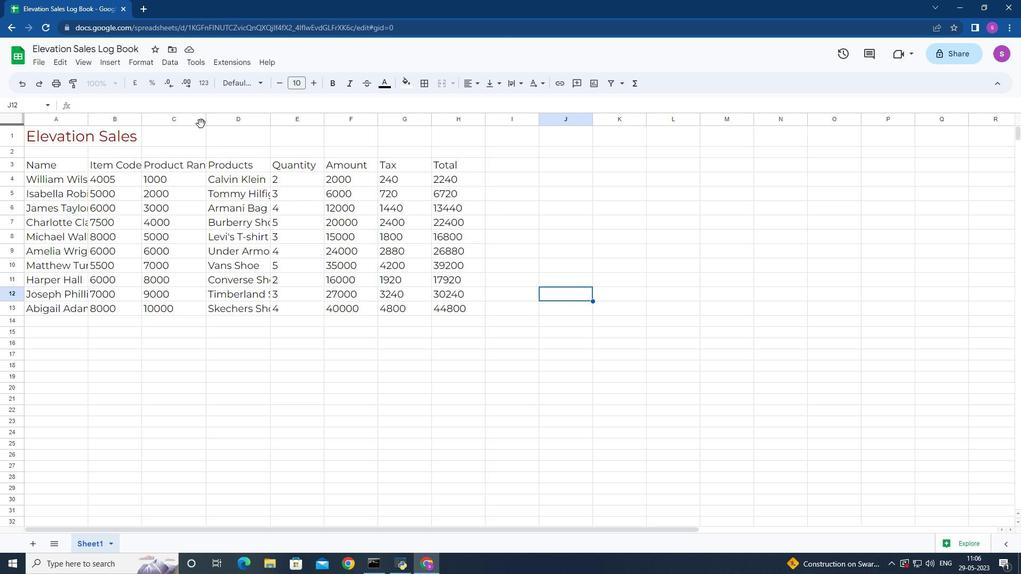 
Action: Mouse pressed left at (207, 121)
Screenshot: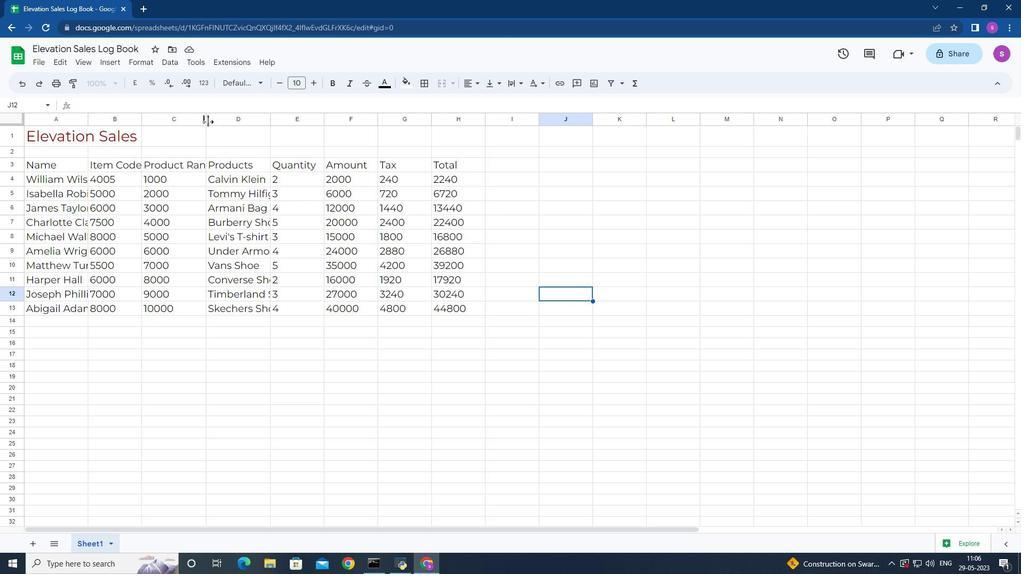 
Action: Mouse moved to (289, 115)
Screenshot: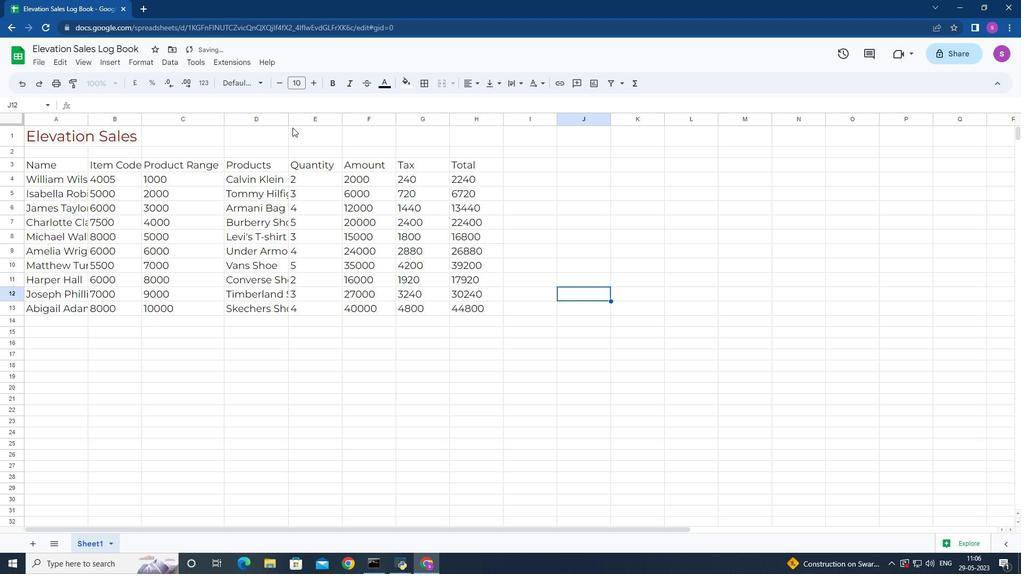 
Action: Mouse pressed left at (289, 115)
Screenshot: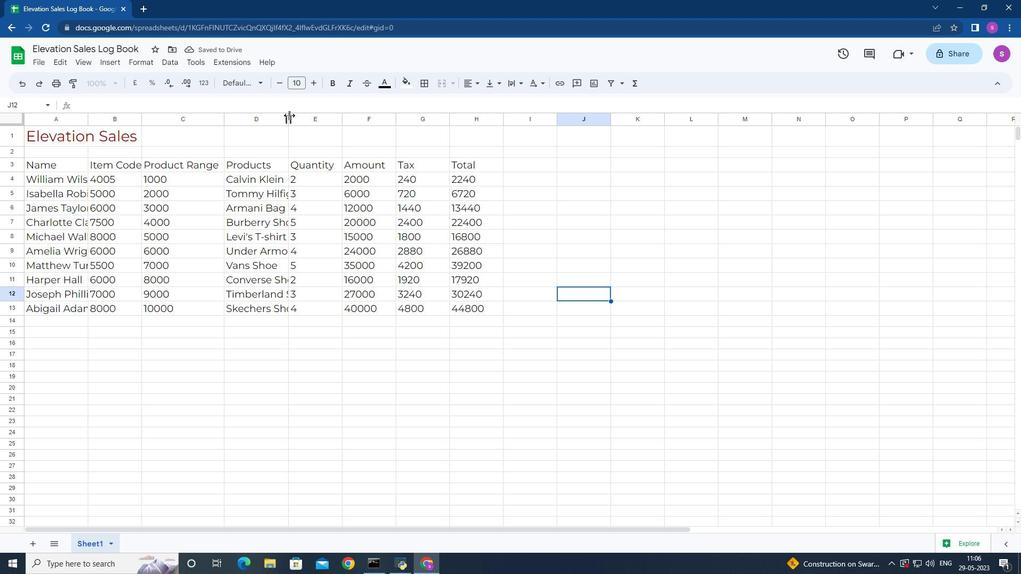 
Action: Mouse moved to (360, 122)
Screenshot: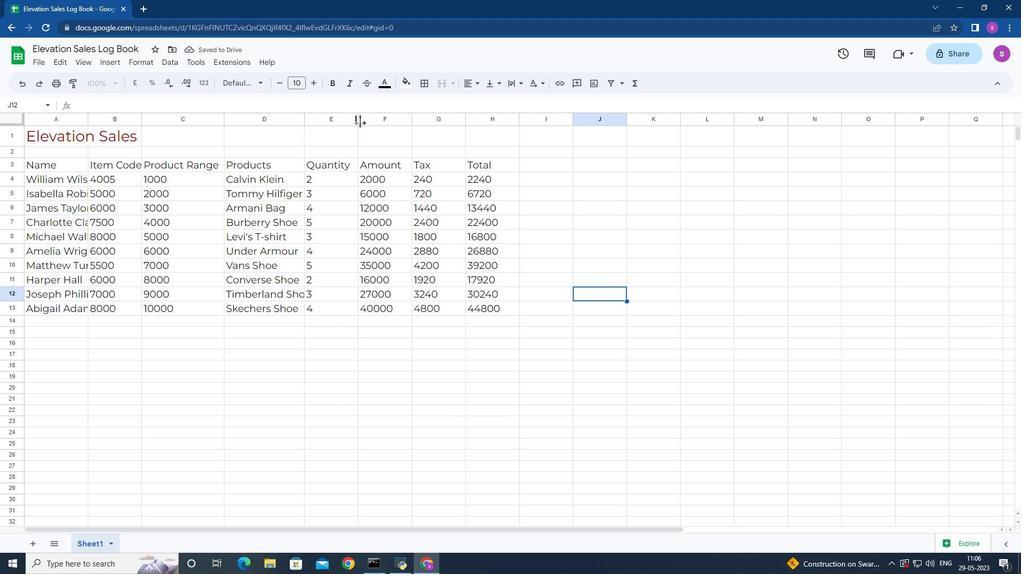 
Action: Mouse pressed left at (360, 122)
Screenshot: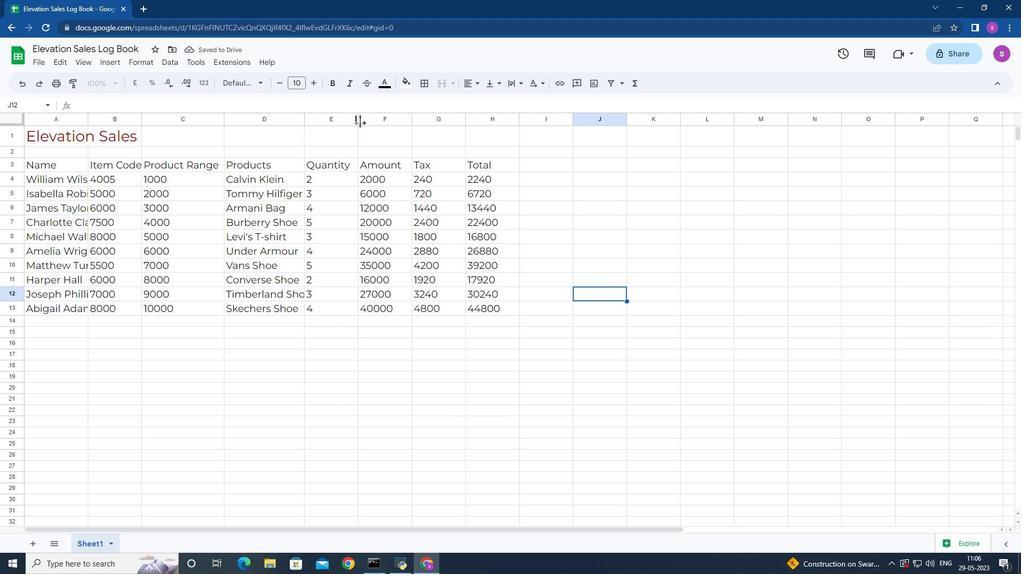 
Action: Mouse moved to (427, 122)
Screenshot: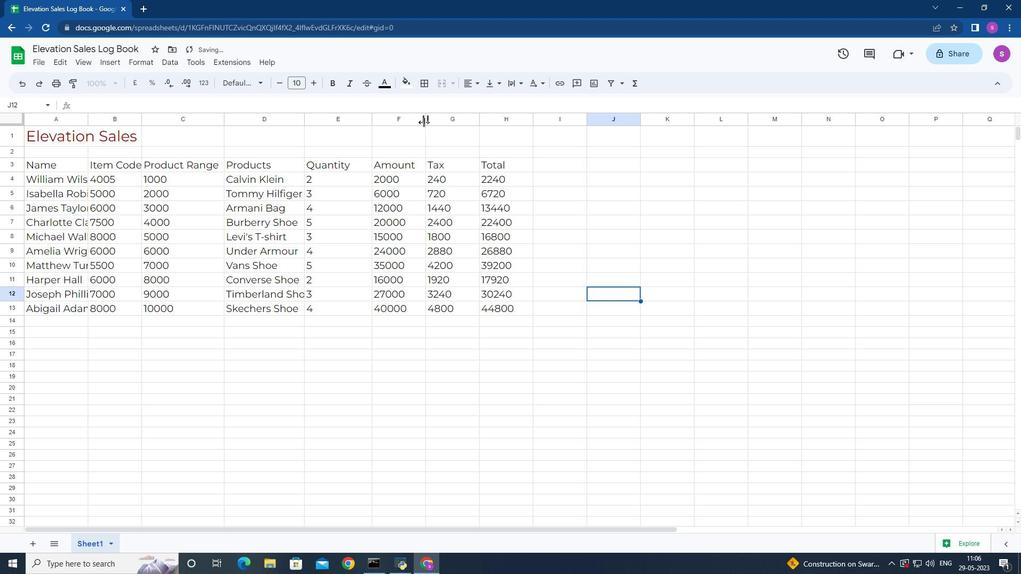 
Action: Mouse pressed left at (427, 122)
Screenshot: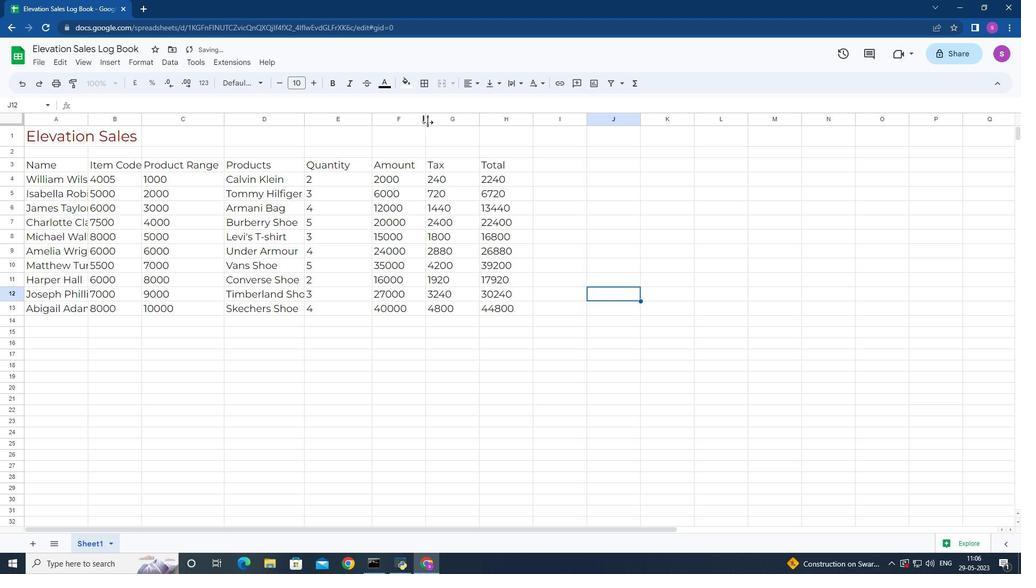 
Action: Mouse moved to (85, 118)
Screenshot: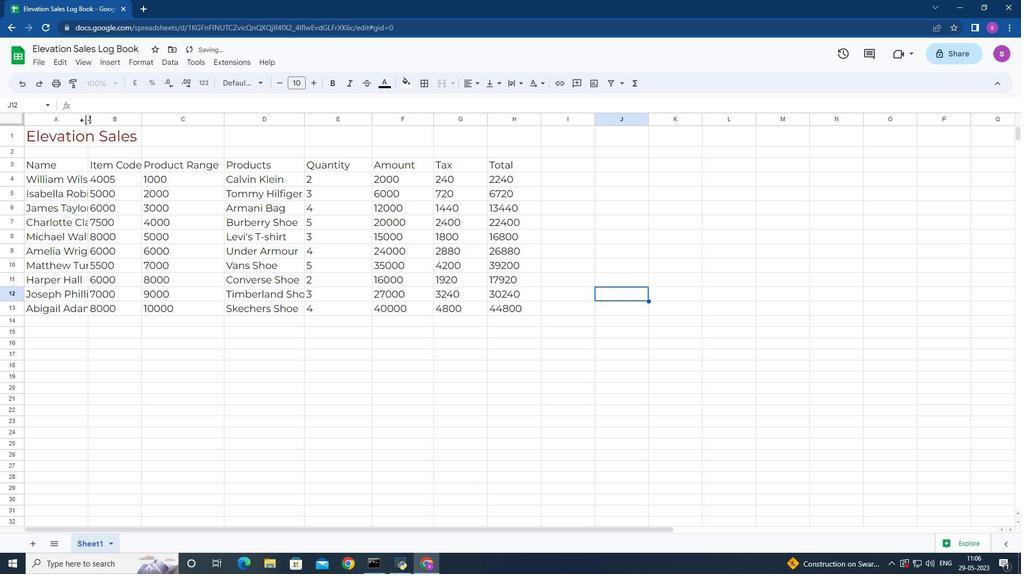 
Action: Mouse pressed left at (85, 118)
Screenshot: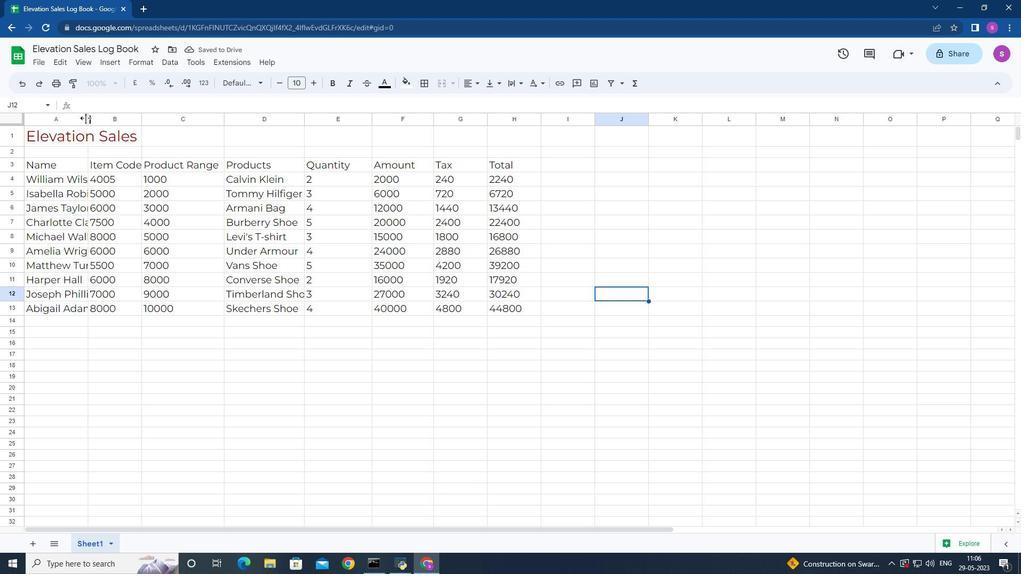 
Action: Mouse moved to (361, 309)
Screenshot: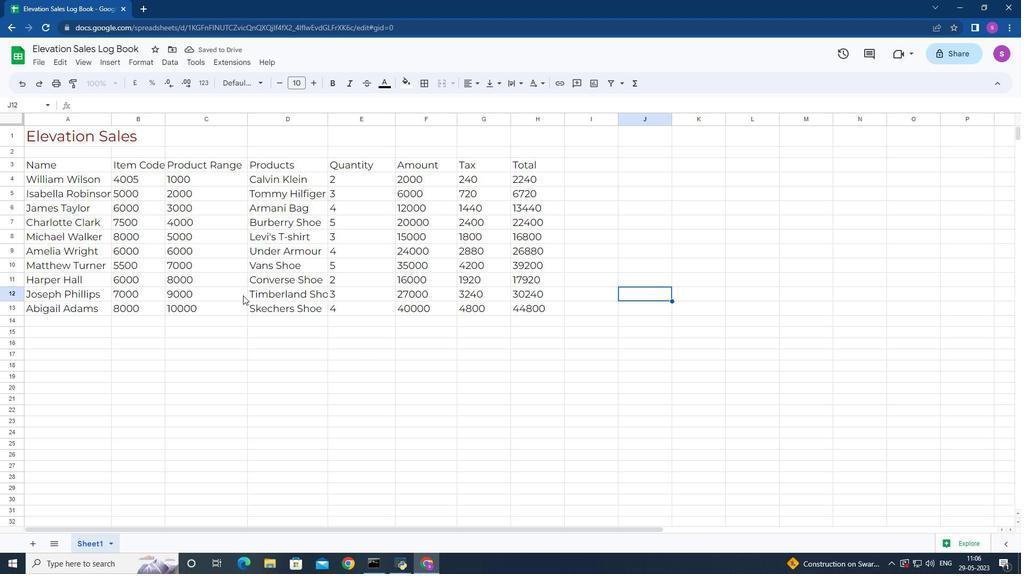
Action: Mouse scrolled (361, 308) with delta (0, 0)
Screenshot: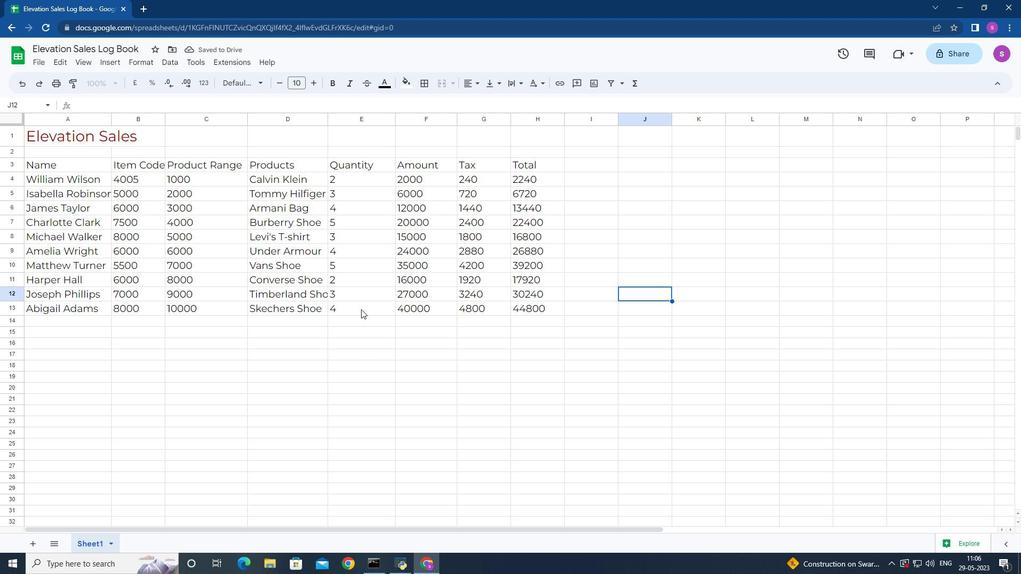
Action: Mouse moved to (357, 309)
Screenshot: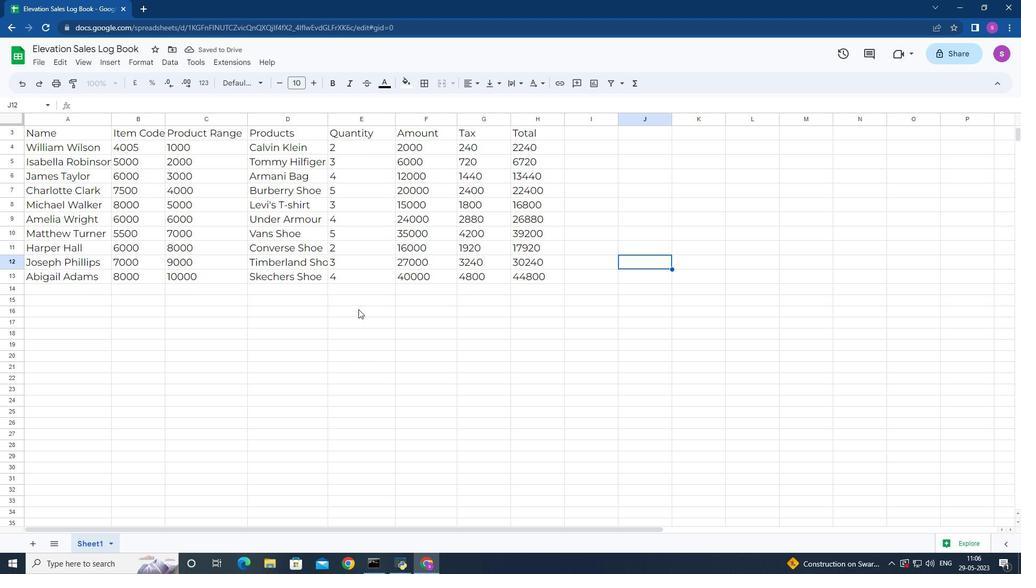 
Action: Mouse scrolled (357, 310) with delta (0, 0)
Screenshot: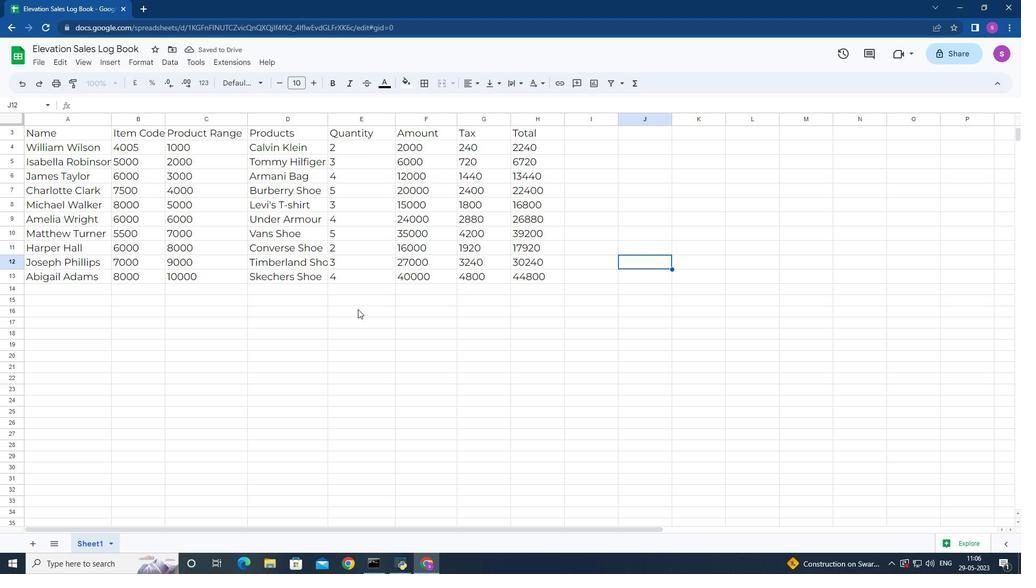 
Action: Mouse moved to (357, 309)
Screenshot: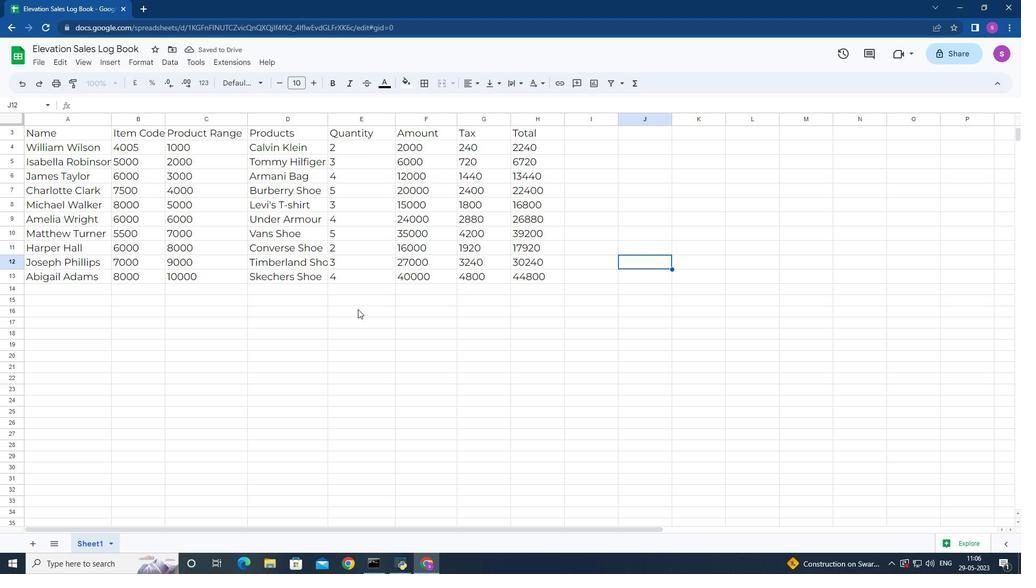 
Action: Mouse scrolled (357, 310) with delta (0, 0)
Screenshot: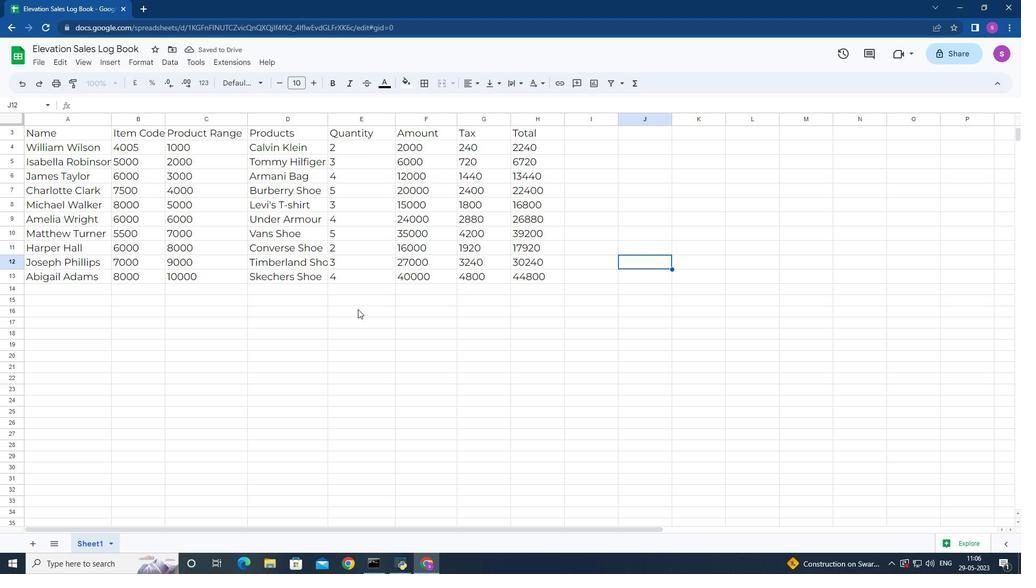 
Action: Mouse moved to (328, 116)
Screenshot: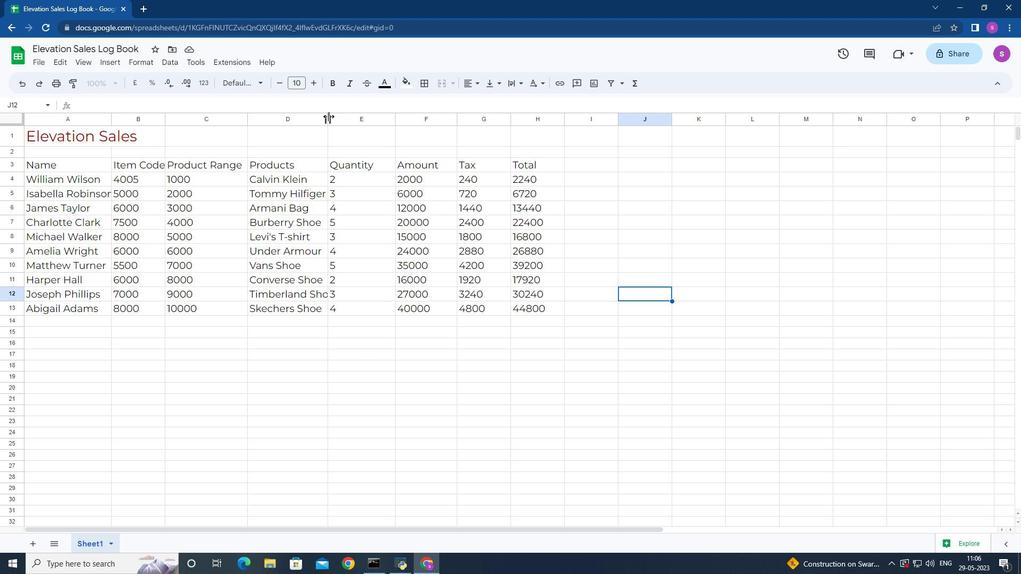 
Action: Mouse pressed left at (328, 116)
Screenshot: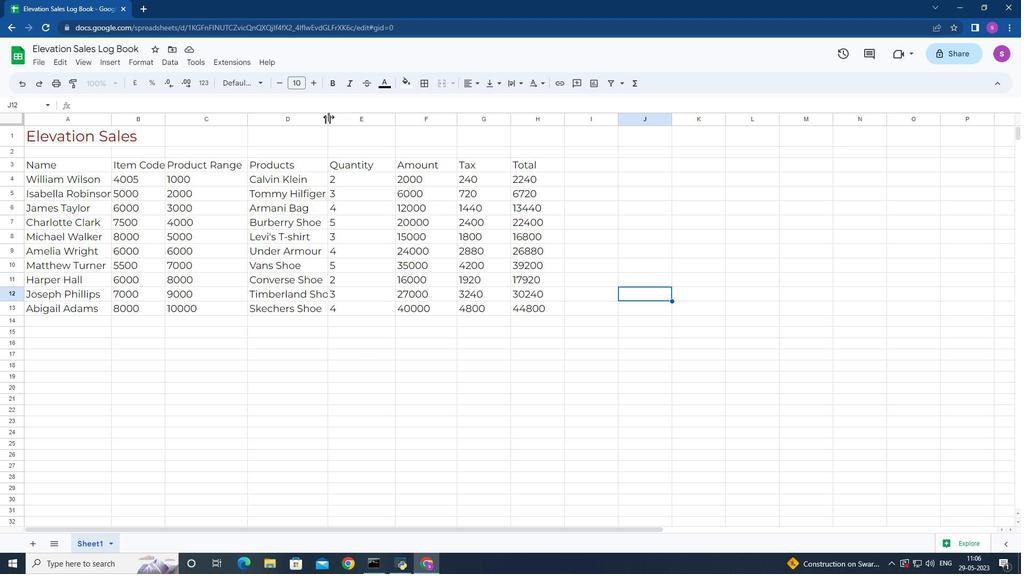 
Action: Mouse moved to (335, 114)
Screenshot: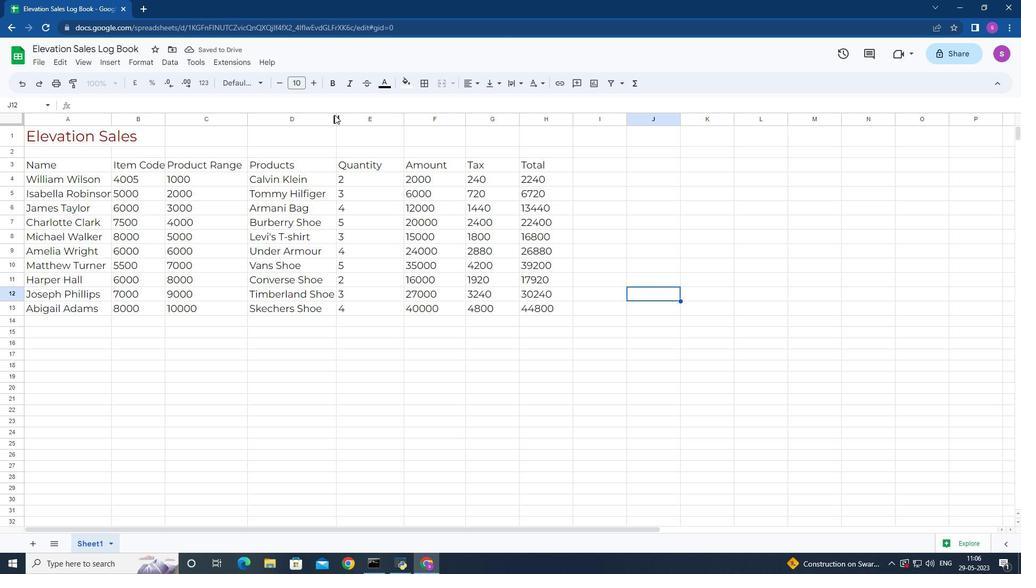 
Action: Mouse pressed left at (335, 114)
Screenshot: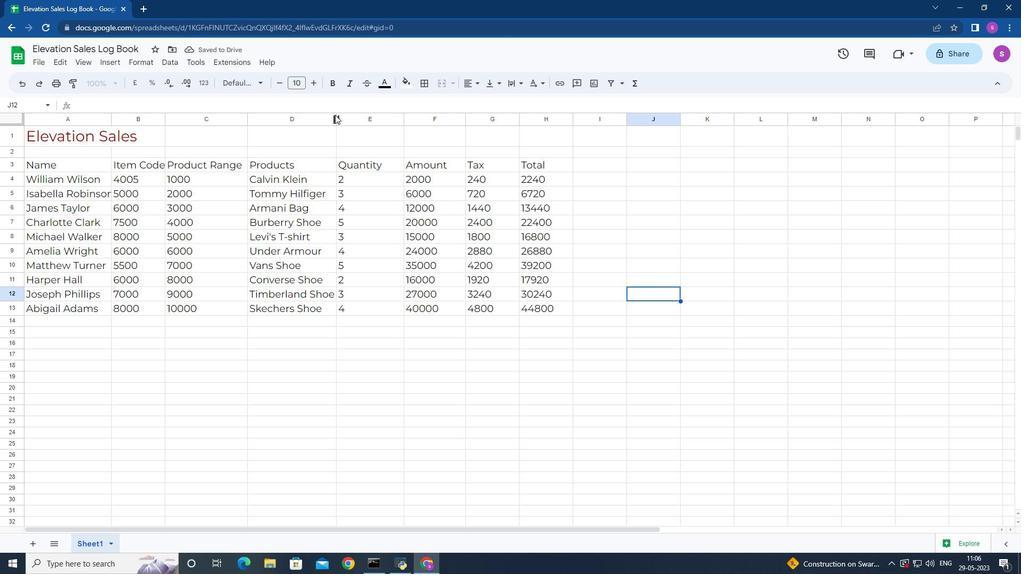 
Action: Mouse moved to (579, 422)
Screenshot: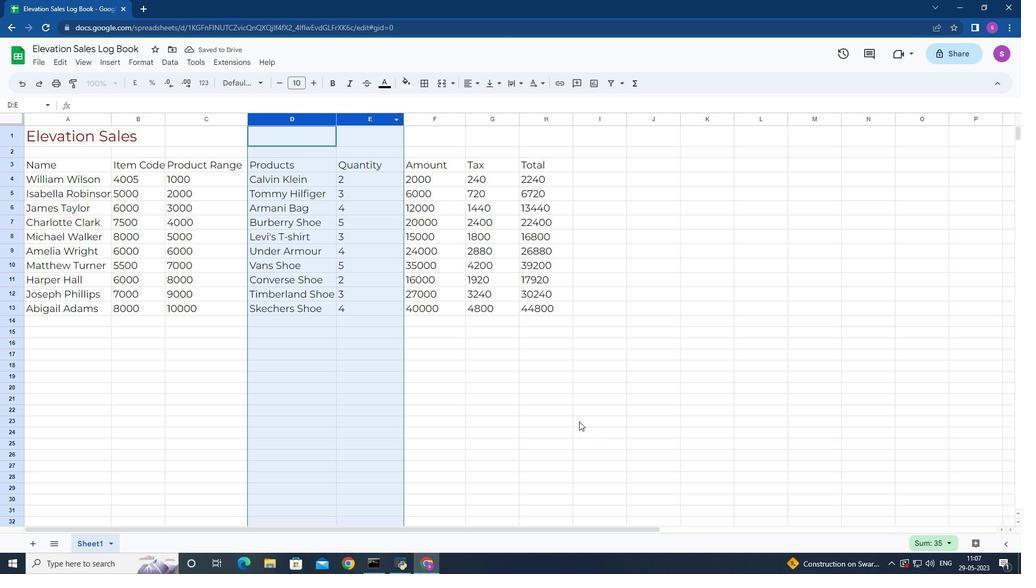 
Action: Mouse pressed left at (579, 422)
Screenshot: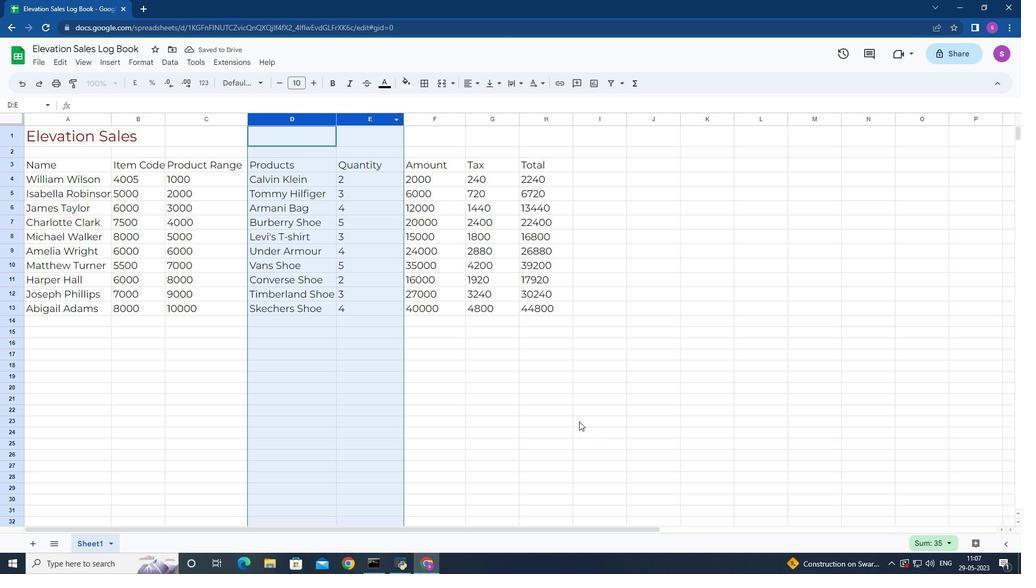 
Action: Mouse moved to (336, 113)
Screenshot: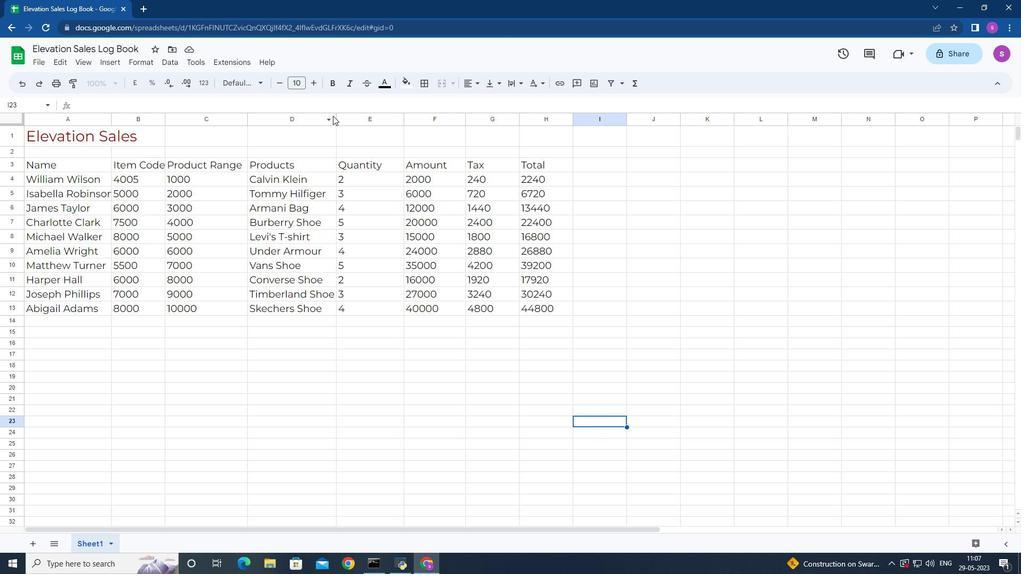 
Action: Mouse pressed left at (336, 113)
Screenshot: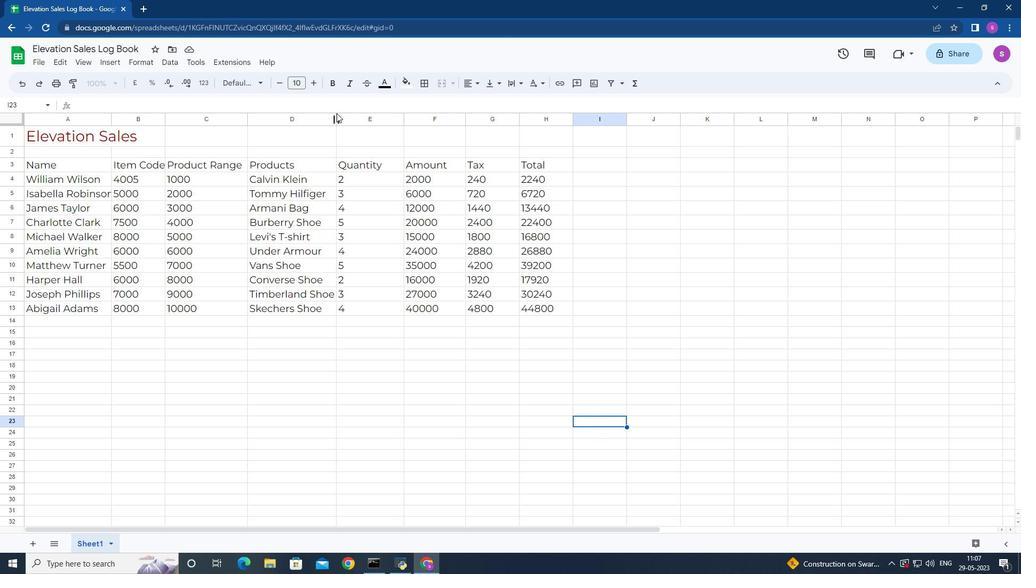 
Action: Mouse moved to (567, 427)
Screenshot: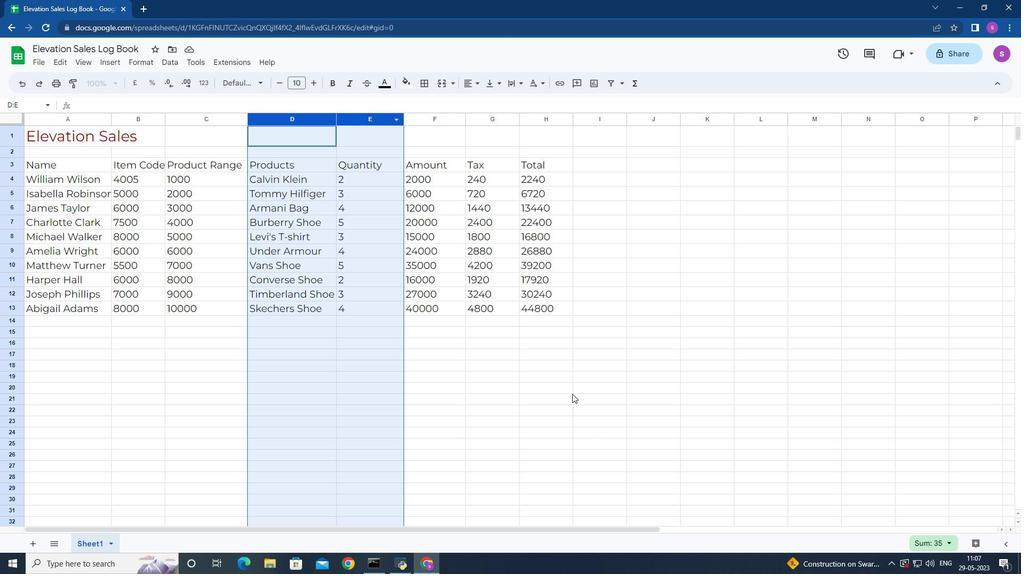 
Action: Mouse pressed left at (567, 427)
Screenshot: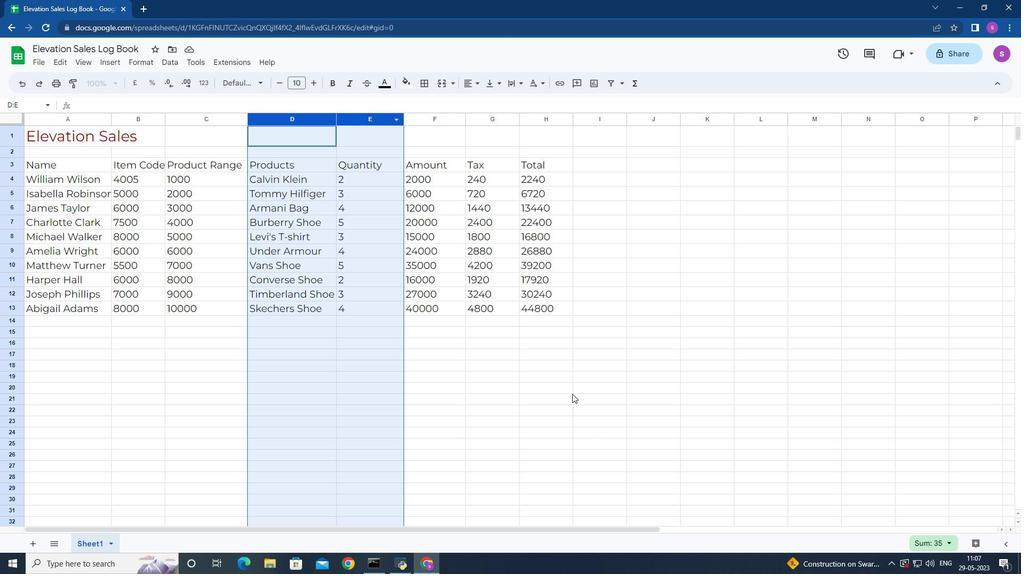
Action: Mouse moved to (337, 123)
Screenshot: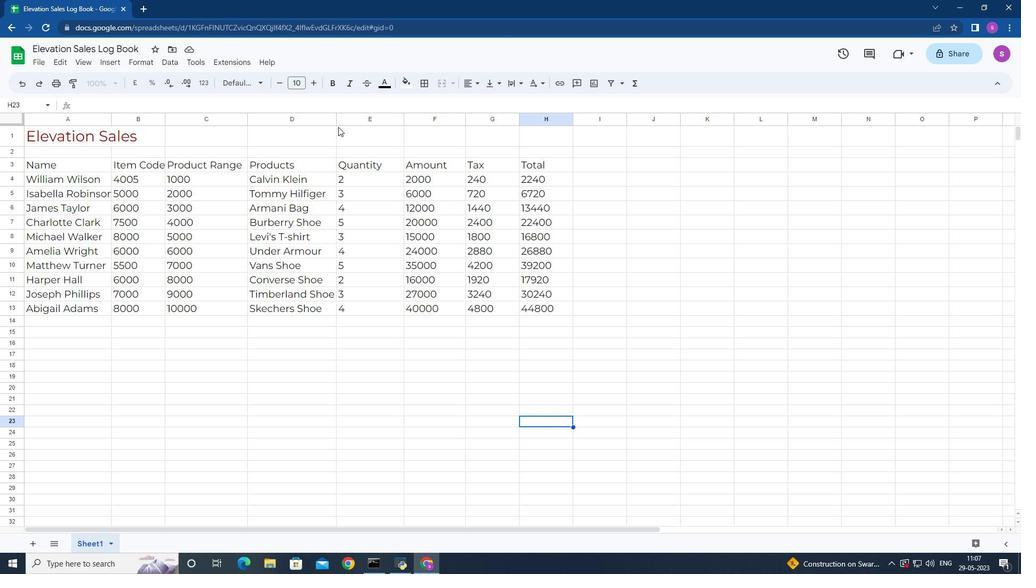 
Action: Mouse pressed left at (337, 123)
Screenshot: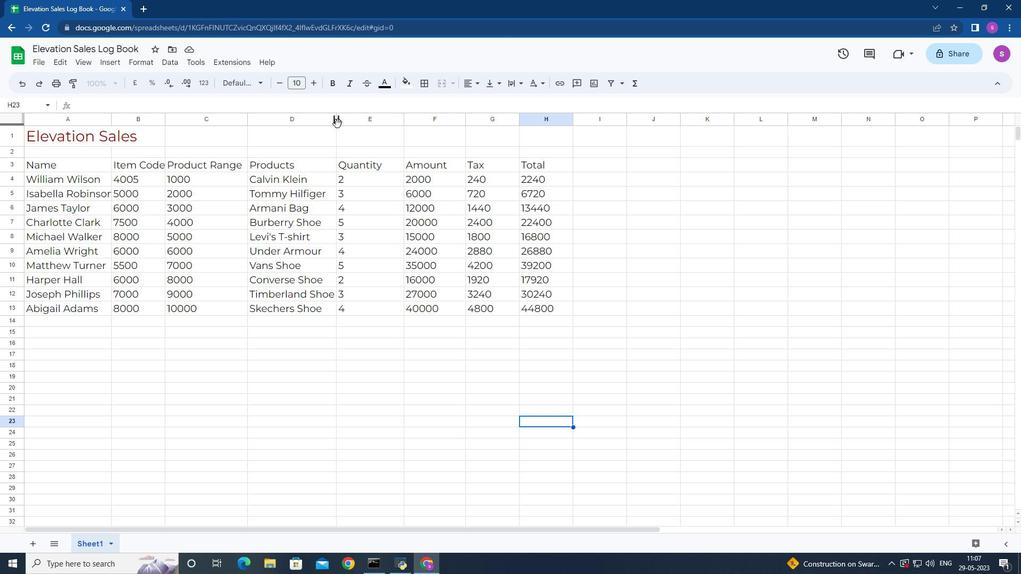 
Action: Mouse moved to (336, 120)
Screenshot: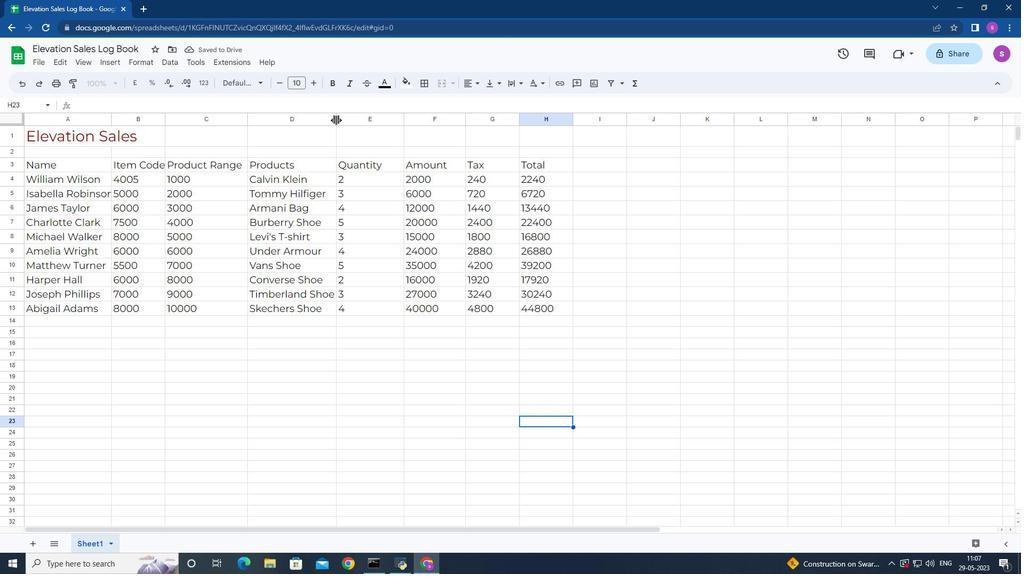 
Action: Mouse pressed left at (336, 120)
Screenshot: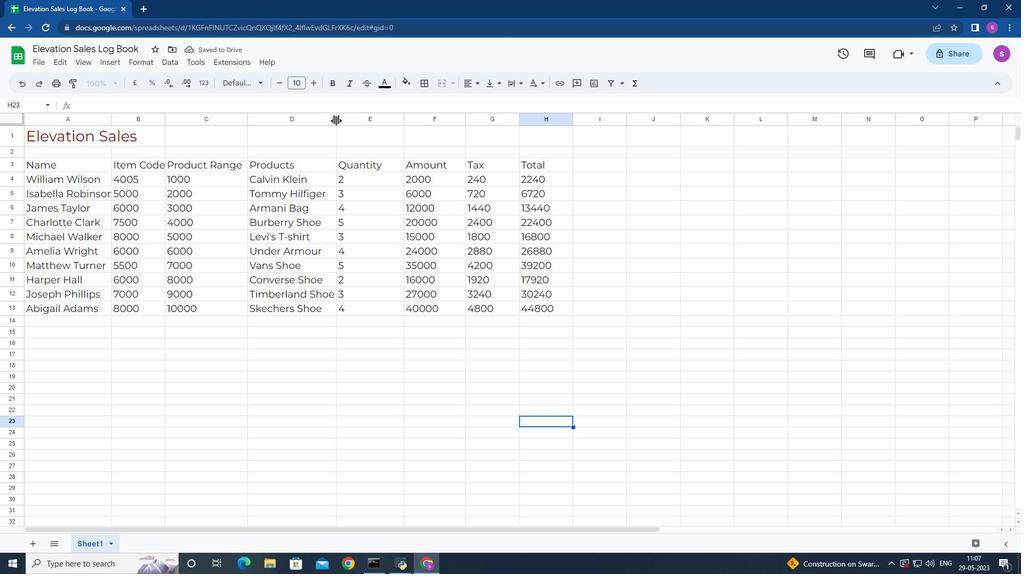 
Action: Mouse moved to (750, 348)
Screenshot: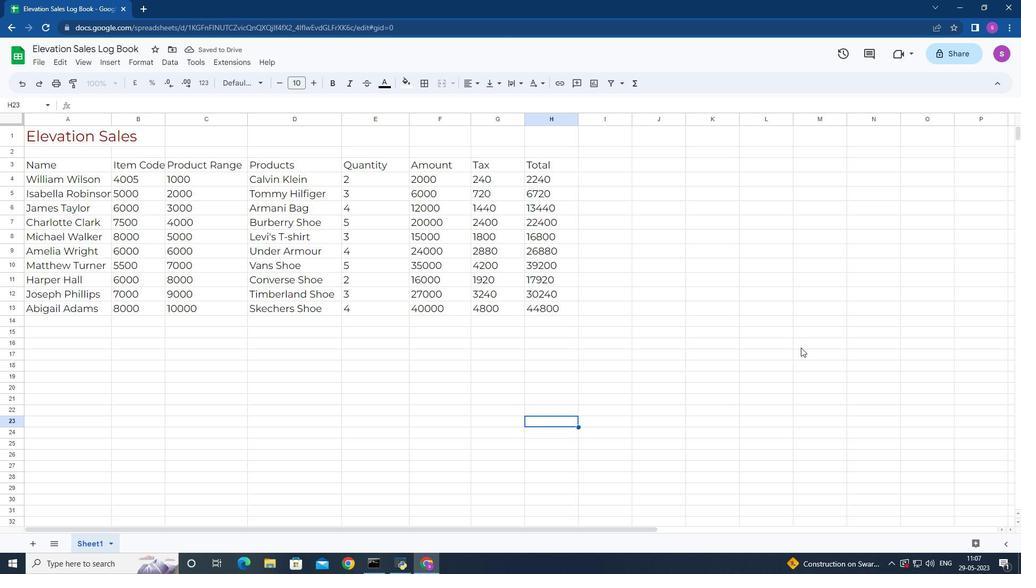 
Action: Mouse scrolled (750, 347) with delta (0, 0)
Screenshot: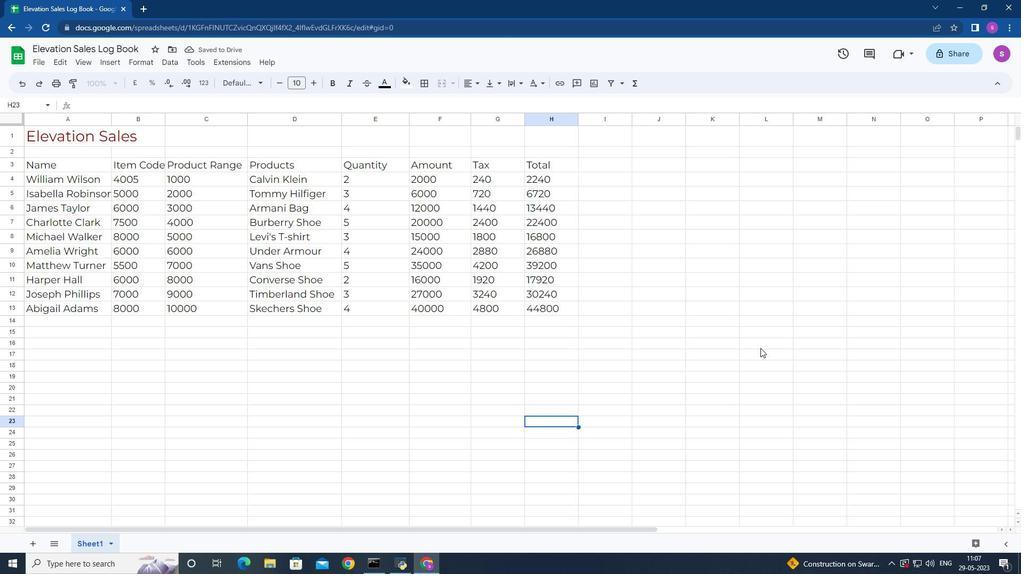 
Action: Mouse moved to (748, 346)
Screenshot: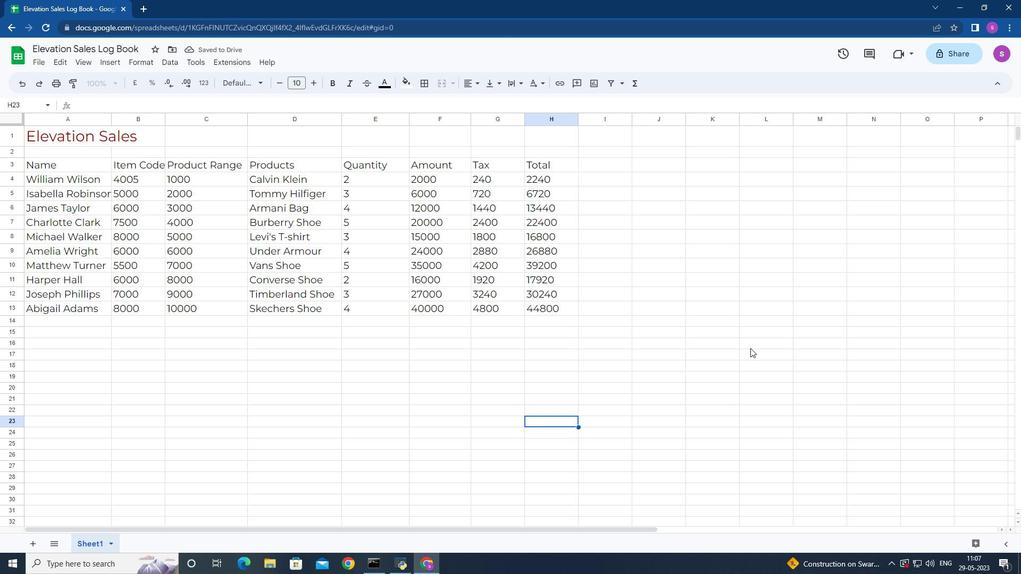 
Action: Mouse scrolled (748, 345) with delta (0, 0)
Screenshot: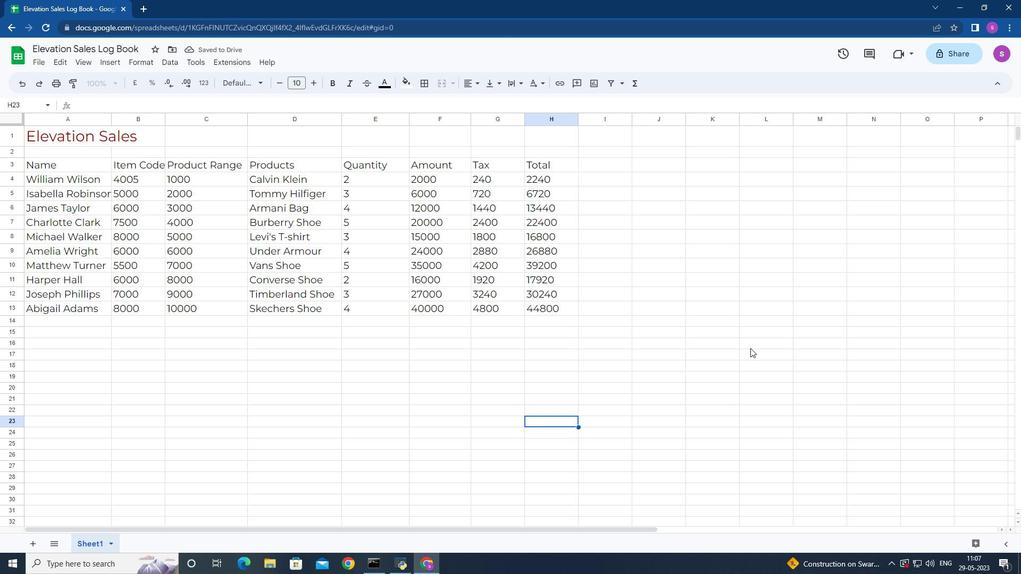 
Action: Mouse moved to (741, 335)
Screenshot: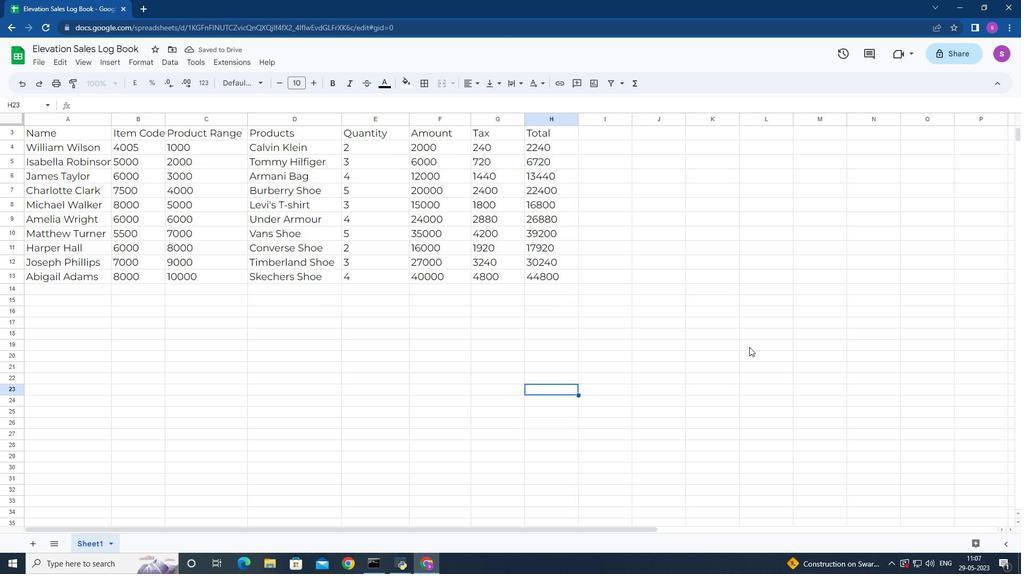 
Action: Mouse scrolled (741, 335) with delta (0, 0)
Screenshot: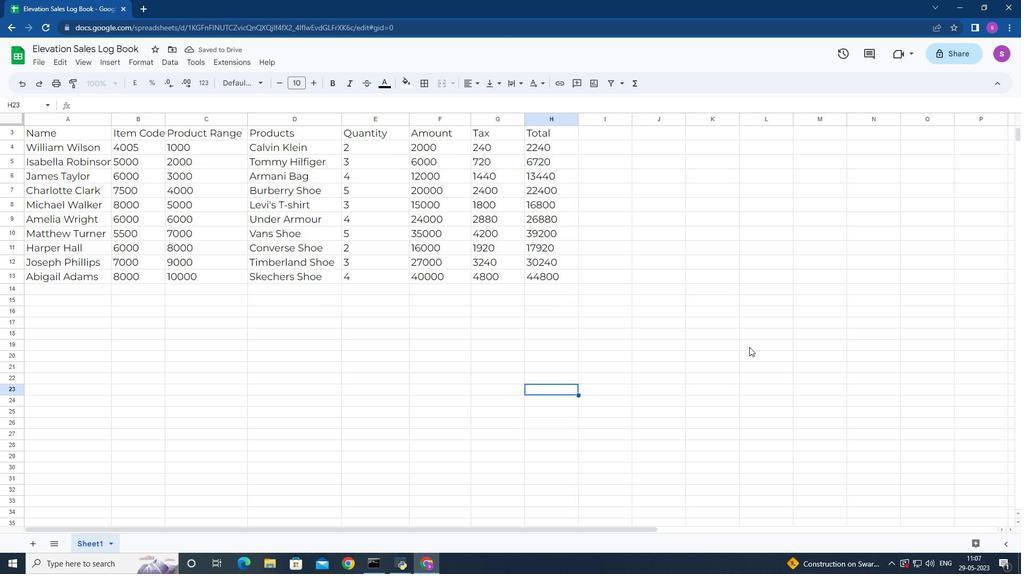 
Action: Mouse moved to (712, 351)
Screenshot: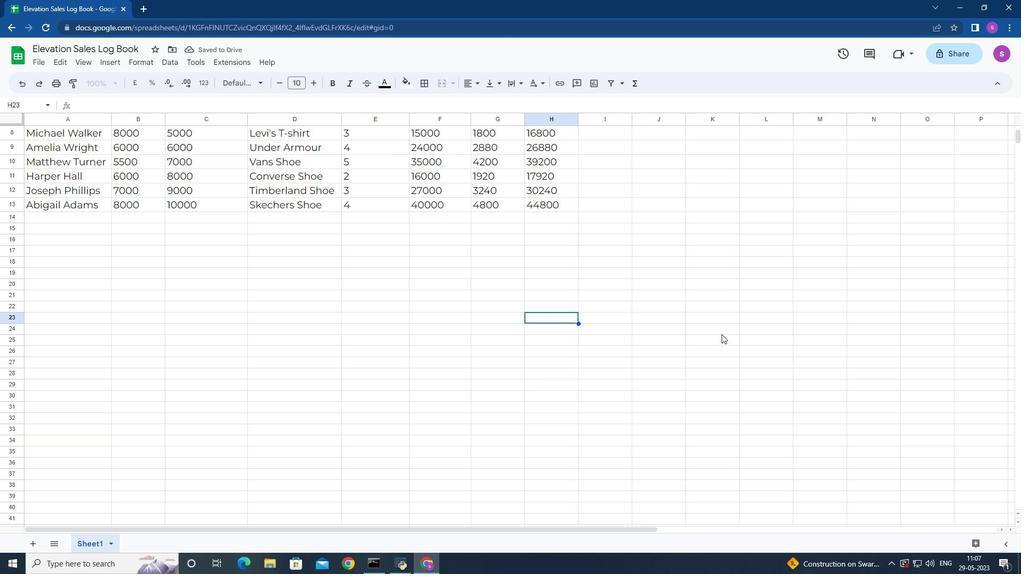
Action: Mouse scrolled (712, 352) with delta (0, 0)
Screenshot: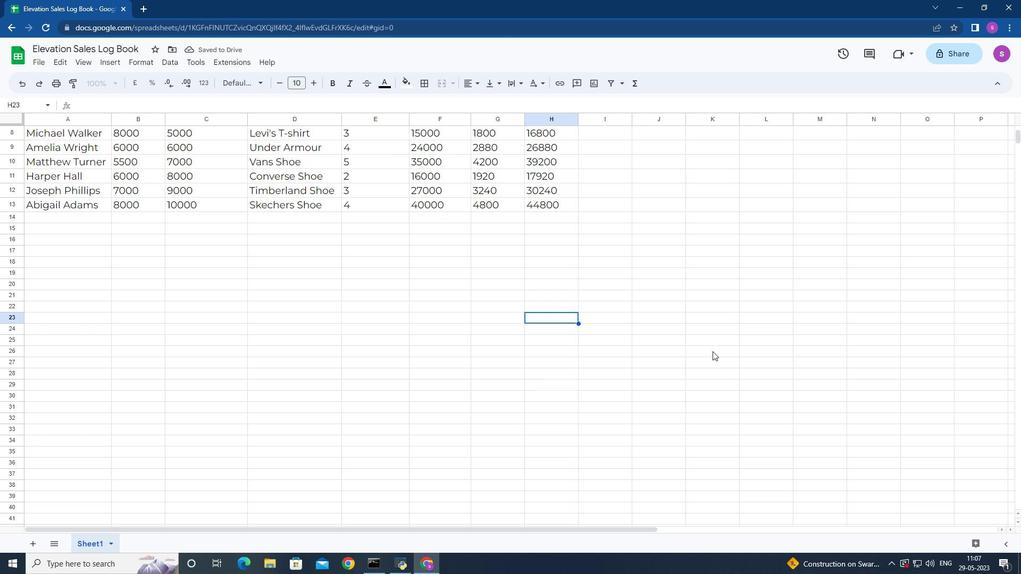 
Action: Mouse scrolled (712, 352) with delta (0, 0)
Screenshot: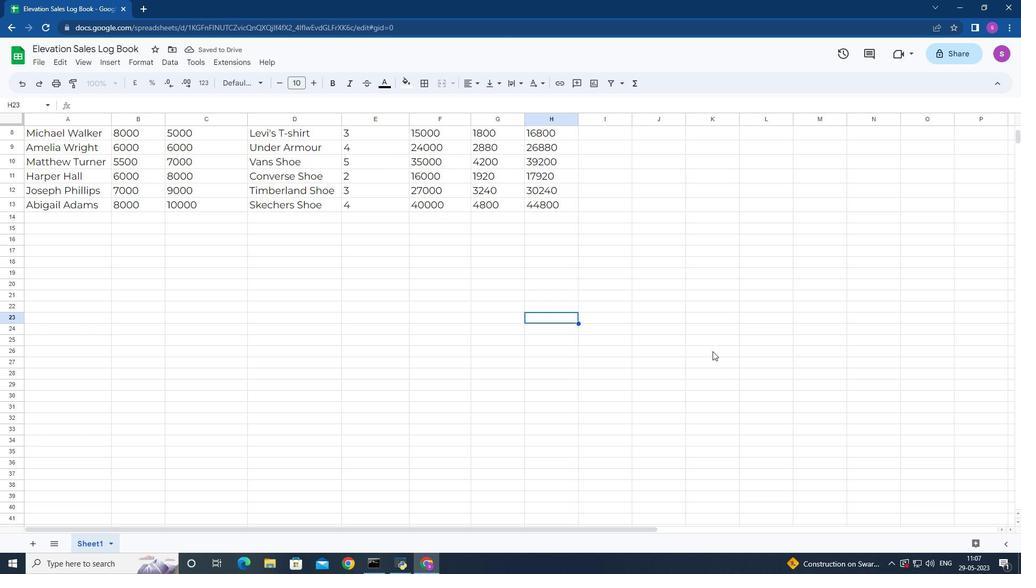 
Action: Mouse scrolled (712, 352) with delta (0, 0)
Screenshot: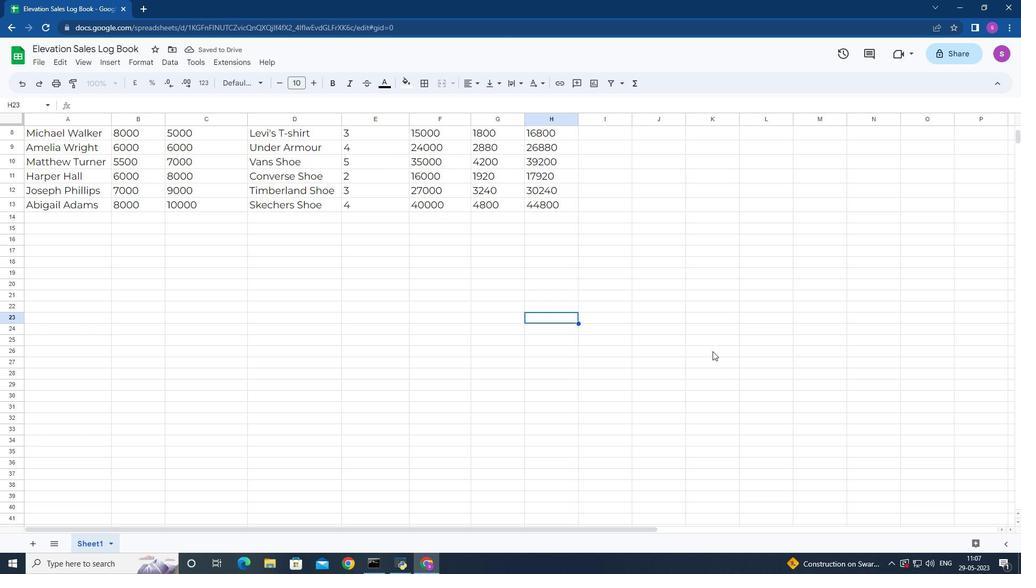 
Action: Mouse scrolled (712, 352) with delta (0, 0)
Screenshot: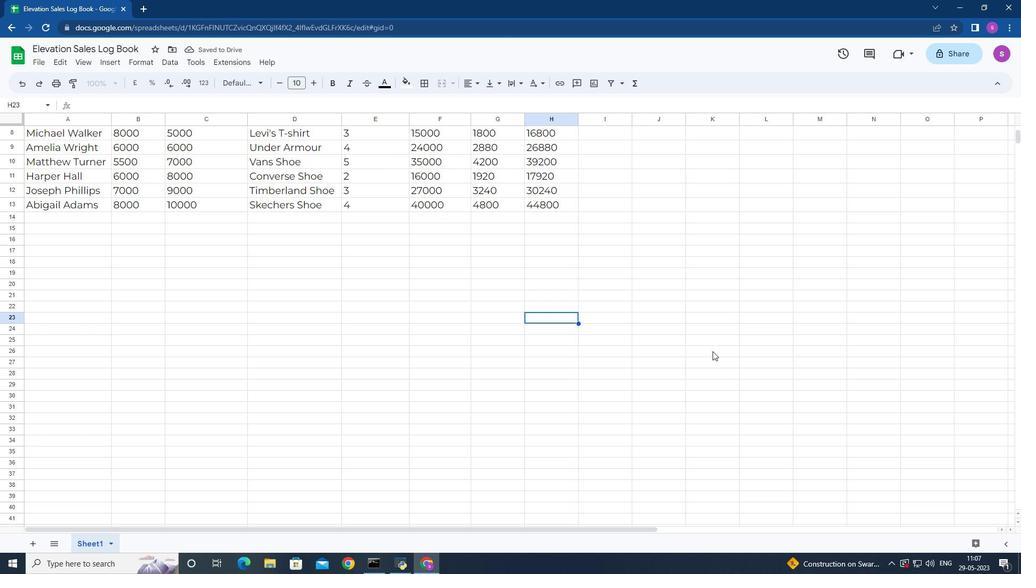 
Action: Mouse scrolled (712, 352) with delta (0, 0)
Screenshot: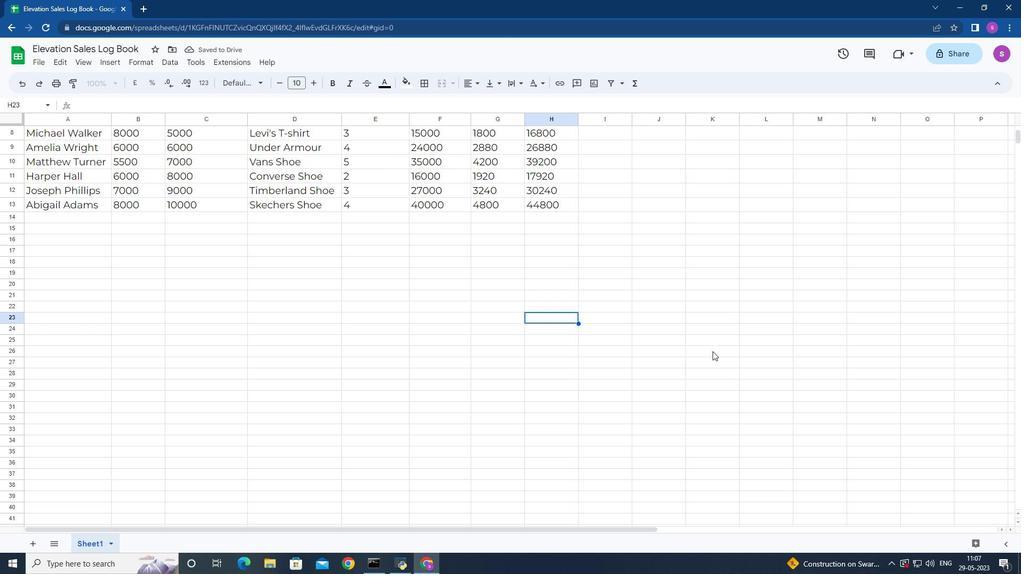
Action: Mouse moved to (593, 306)
Screenshot: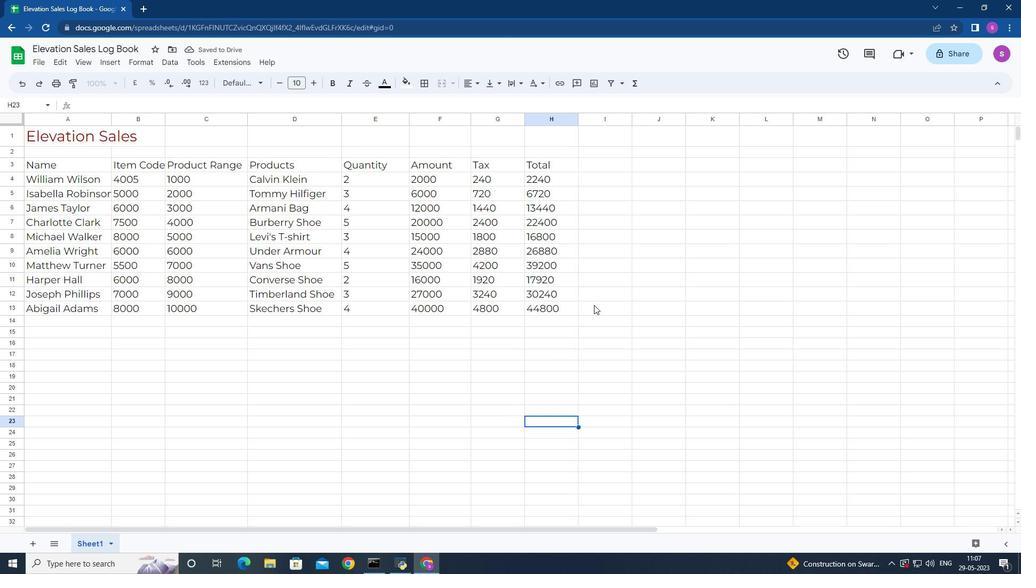 
Action: Mouse pressed left at (593, 306)
Screenshot: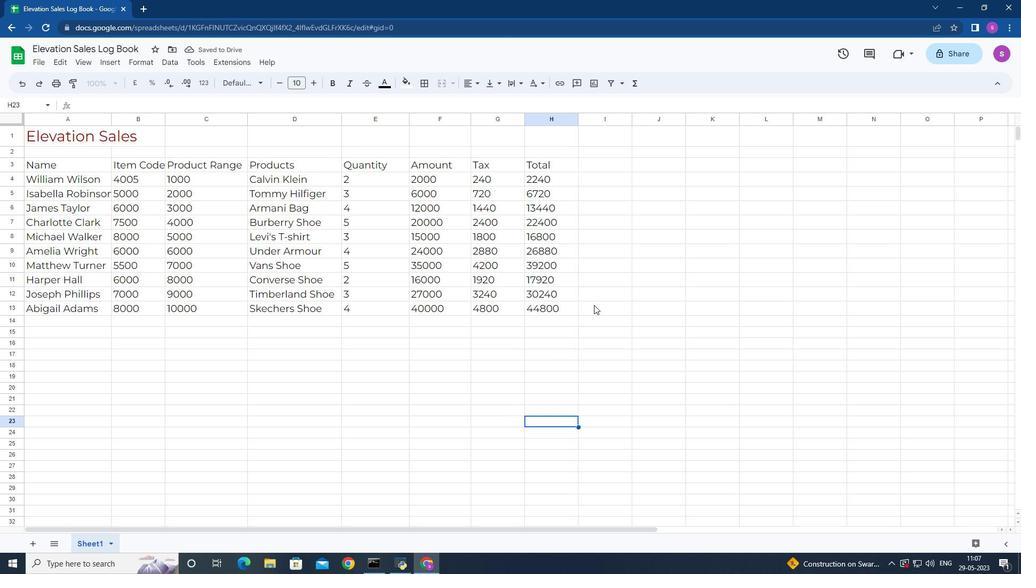 
Action: Mouse moved to (558, 308)
Screenshot: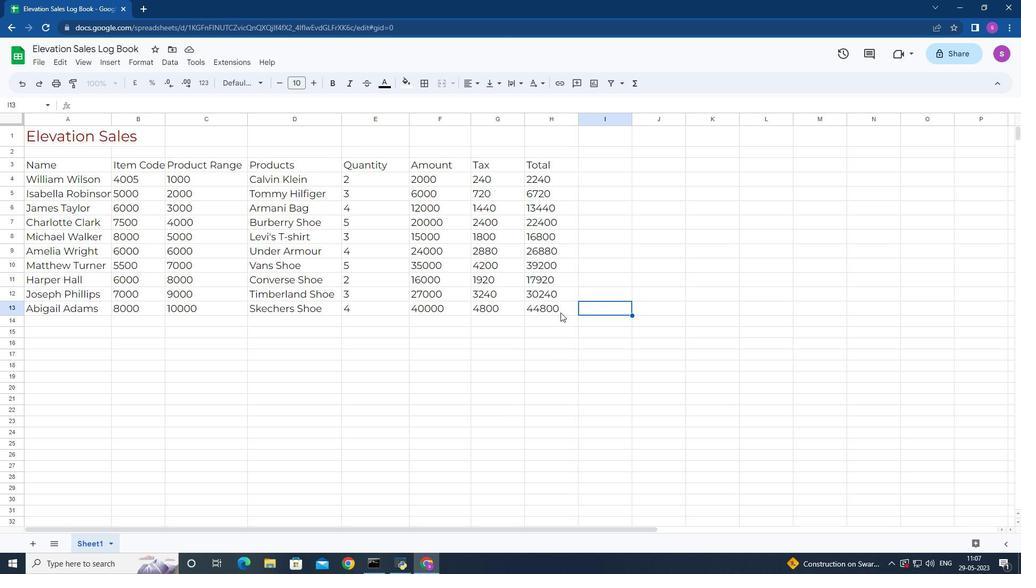 
Action: Mouse pressed left at (558, 308)
Screenshot: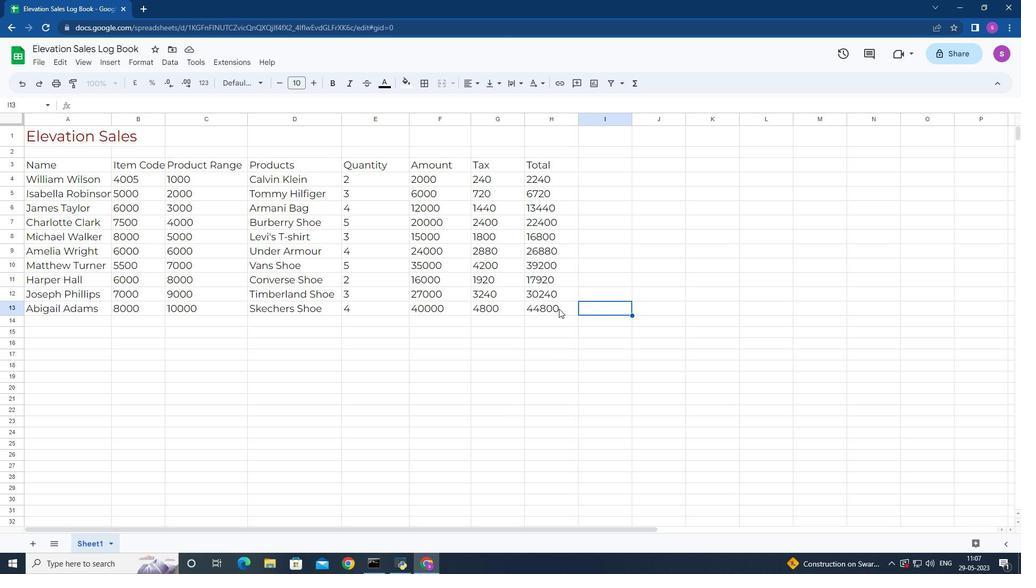 
Action: Mouse moved to (383, 436)
Screenshot: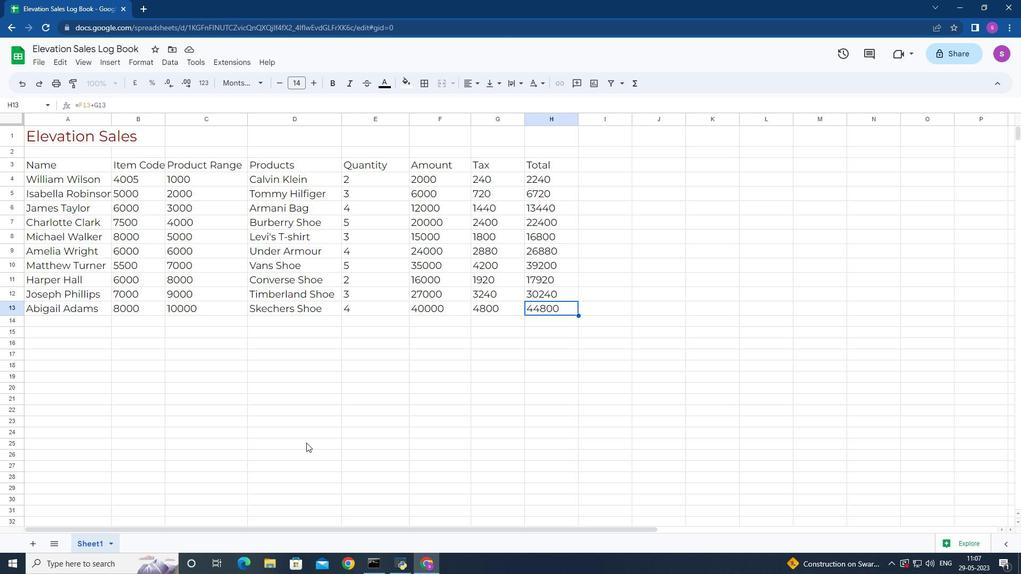 
Action: Mouse scrolled (383, 436) with delta (0, 0)
Screenshot: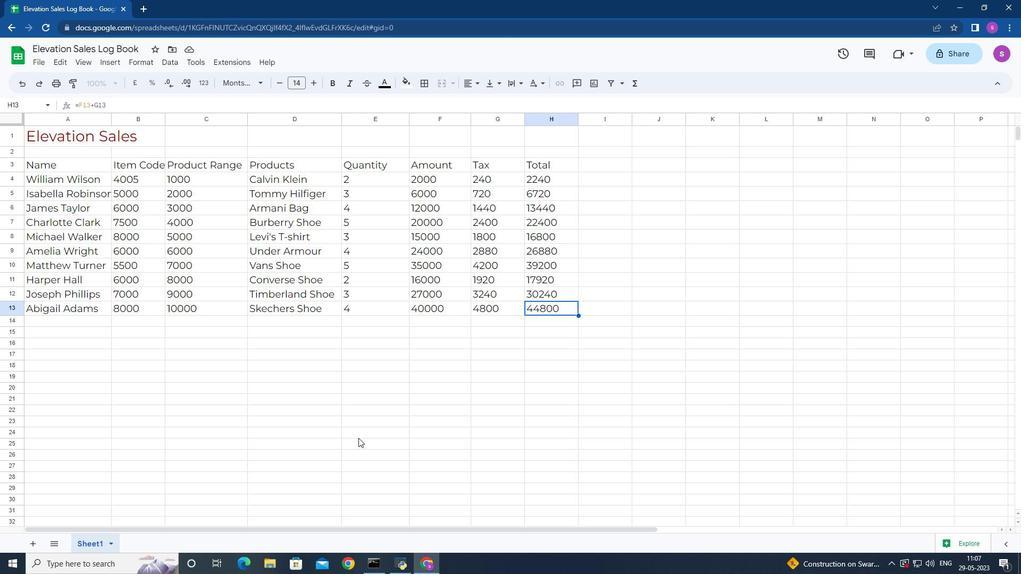 
Action: Mouse moved to (417, 435)
Screenshot: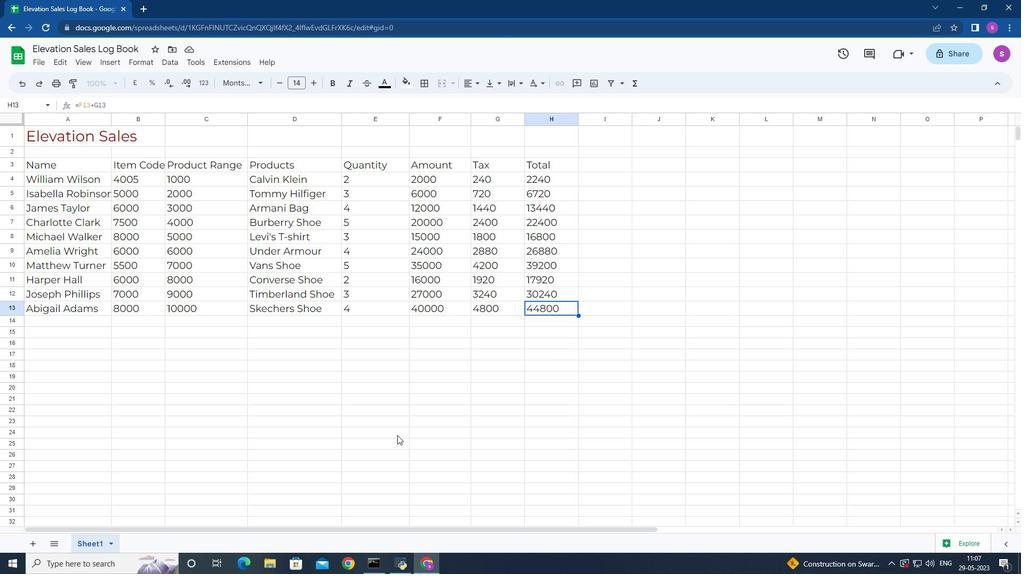 
